 Task: Select Alcohol. Add to cart, from Kwik Pik Beer & Wine for 2298 Nicholas Street, Scandia, Kansas 66966, Cell Number 785-335-5456, following items : Grilled Little Gem Salad_x000D_
 - 1, Flat Water_x000D_
 - 3, Jerk Shrimp_x000D_
 - 2, Guinness_x000D_
 - 5, Natalina - 1
Action: Mouse moved to (801, 112)
Screenshot: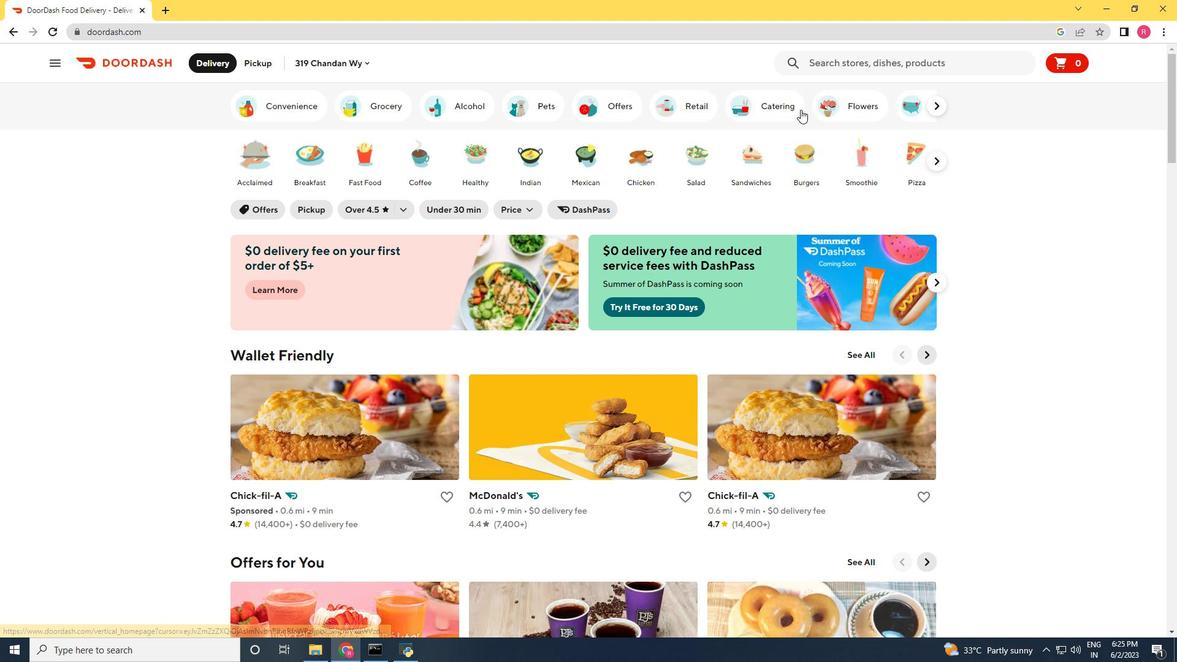 
Action: Mouse scrolled (801, 113) with delta (0, 0)
Screenshot: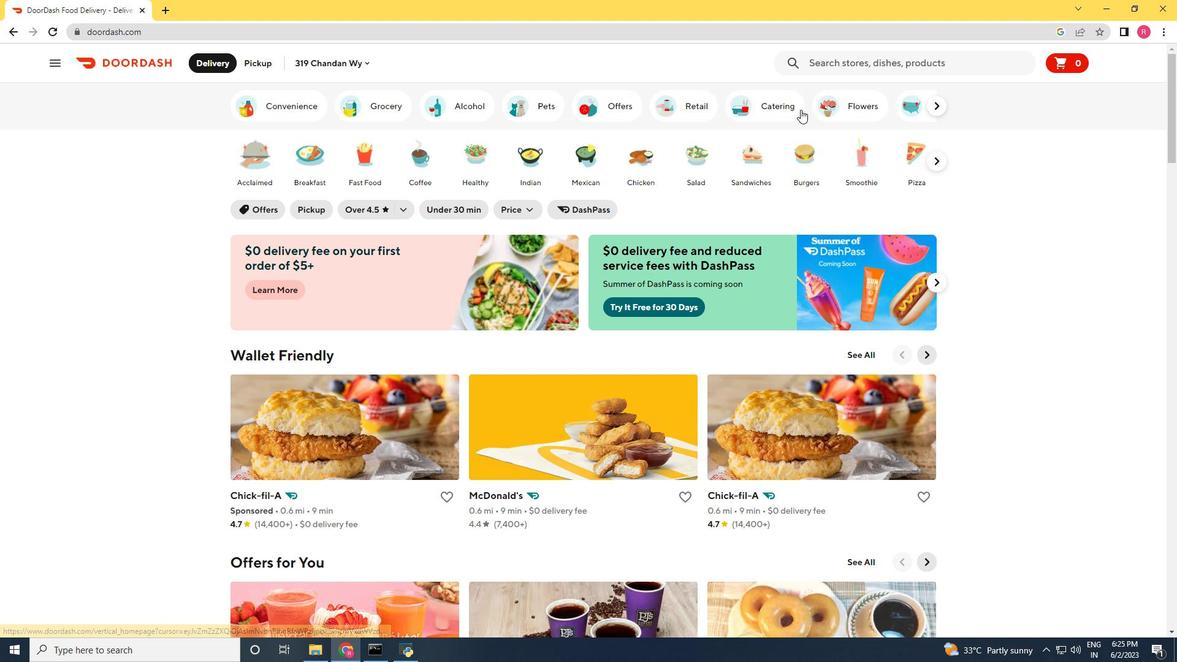 
Action: Mouse scrolled (801, 113) with delta (0, 0)
Screenshot: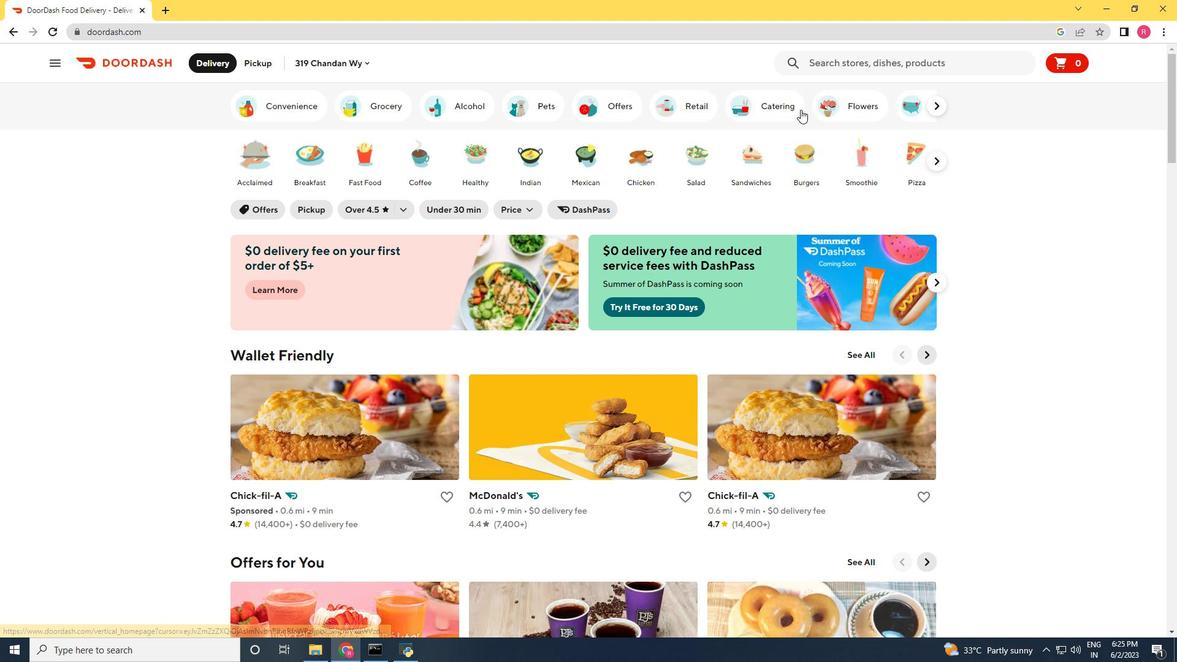 
Action: Mouse scrolled (801, 112) with delta (0, 0)
Screenshot: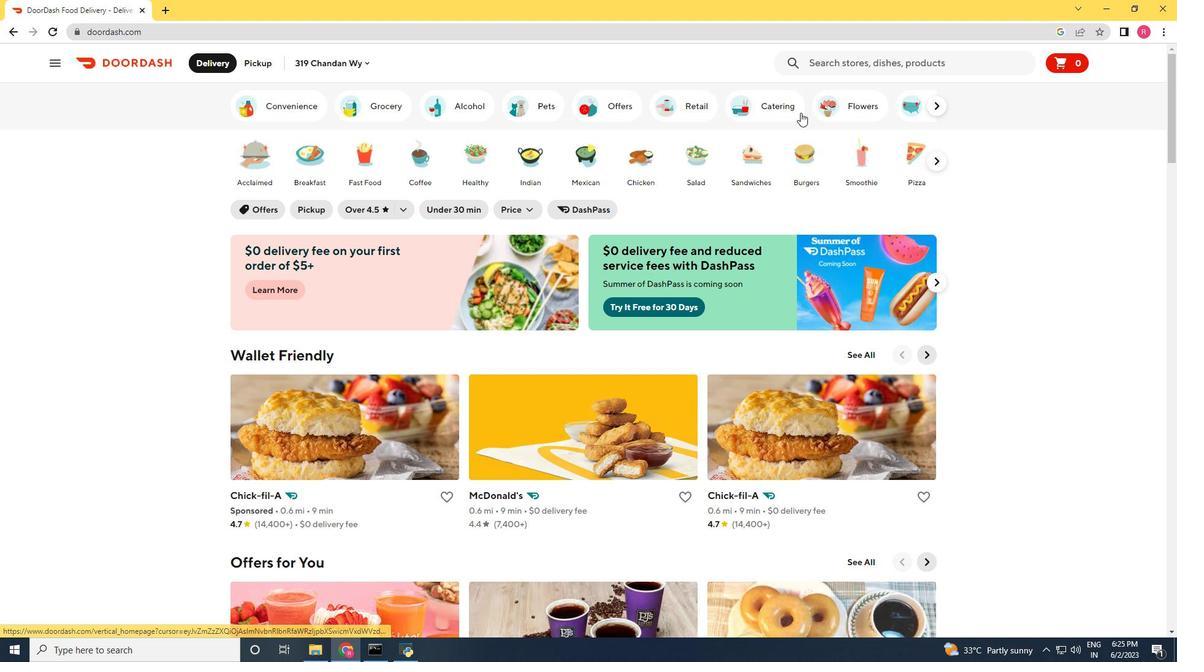 
Action: Mouse scrolled (801, 113) with delta (0, 0)
Screenshot: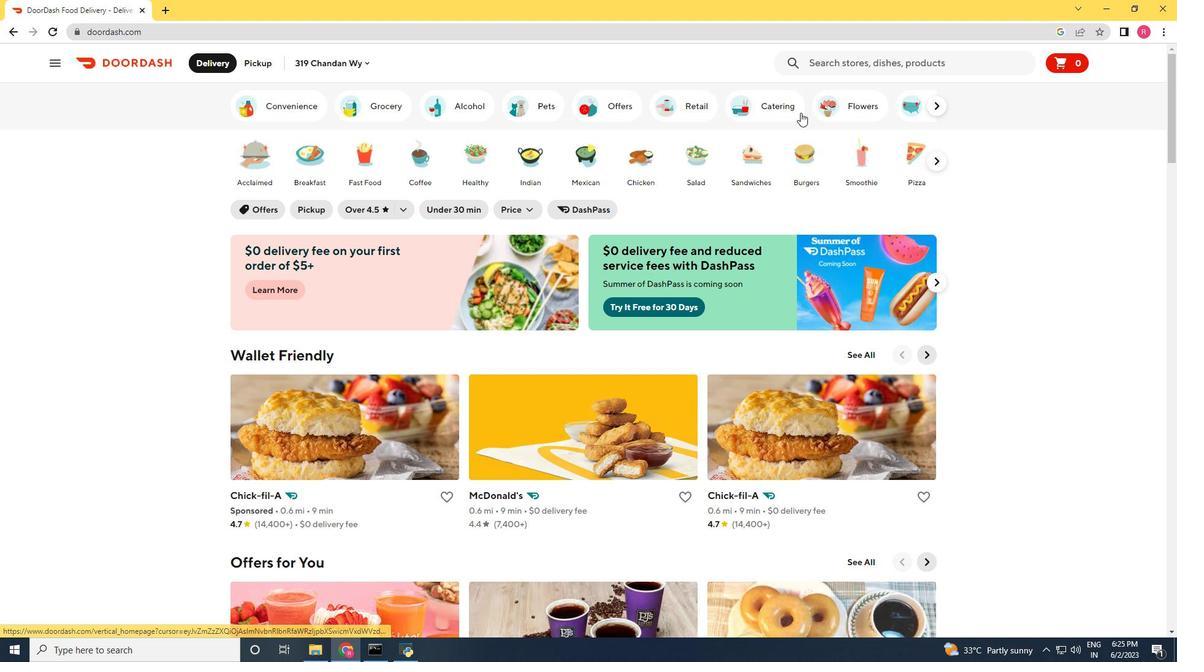 
Action: Mouse scrolled (801, 113) with delta (0, 0)
Screenshot: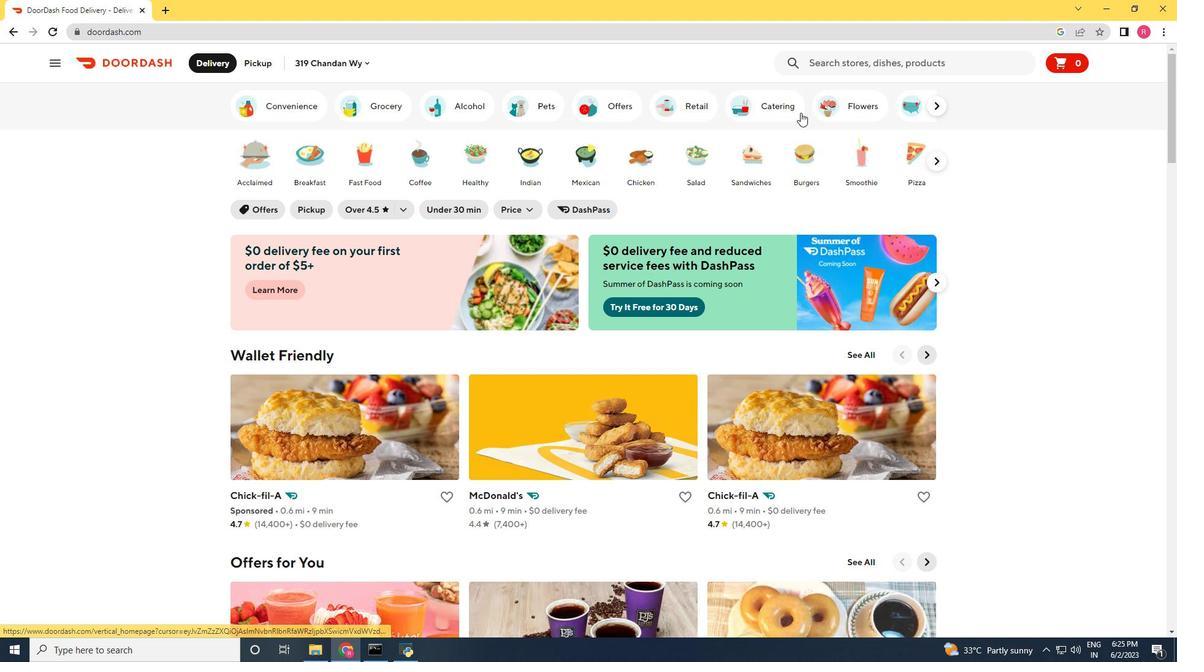 
Action: Mouse moved to (785, 113)
Screenshot: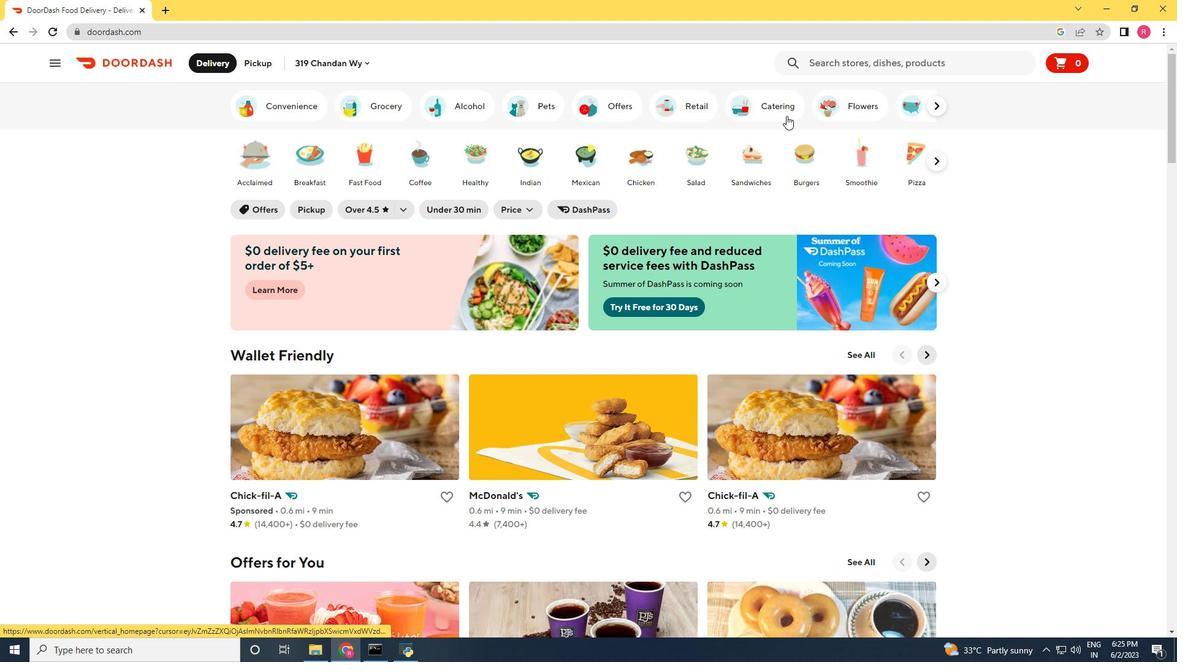 
Action: Mouse scrolled (785, 114) with delta (0, 0)
Screenshot: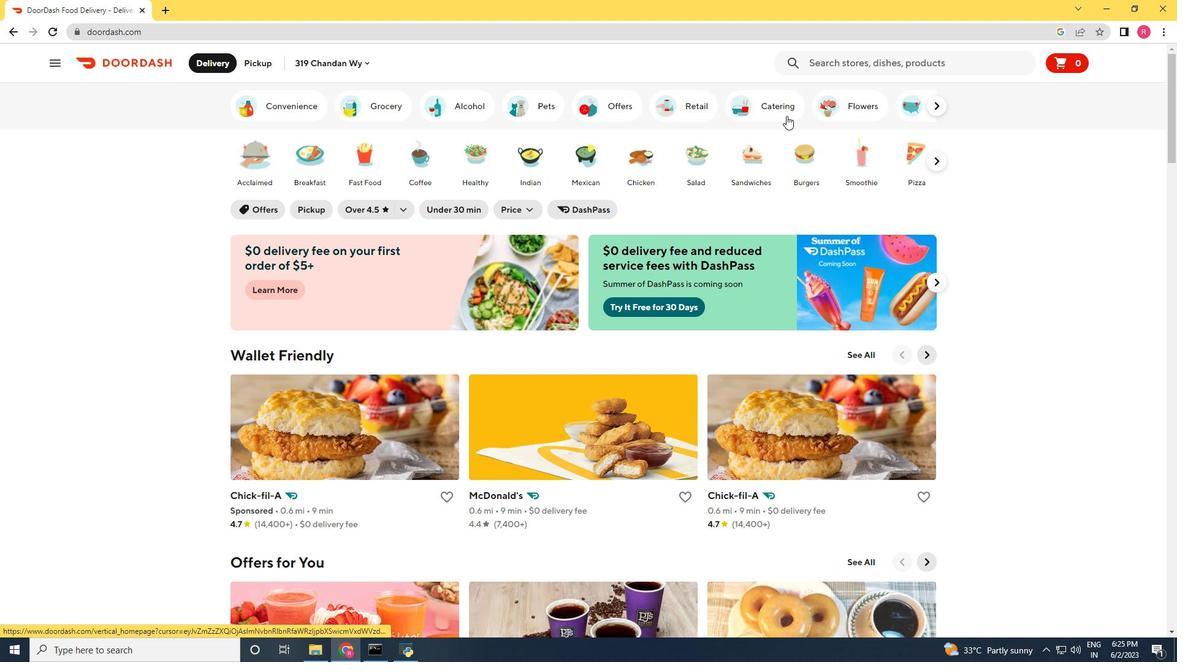 
Action: Mouse moved to (761, 109)
Screenshot: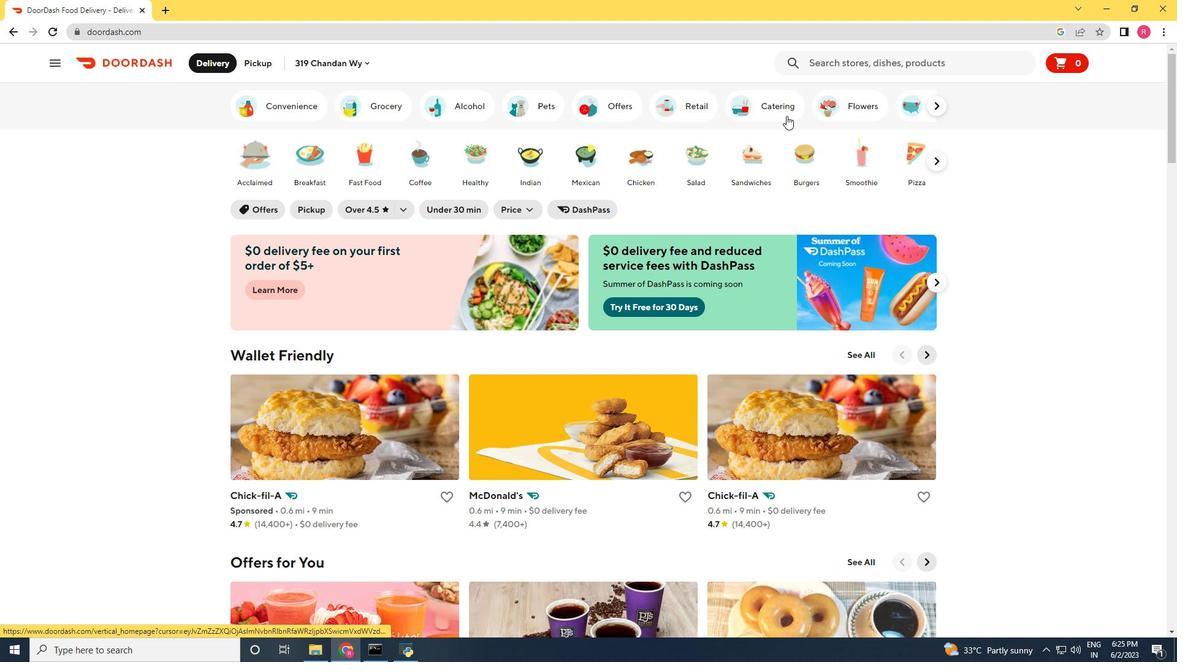 
Action: Mouse scrolled (761, 110) with delta (0, 0)
Screenshot: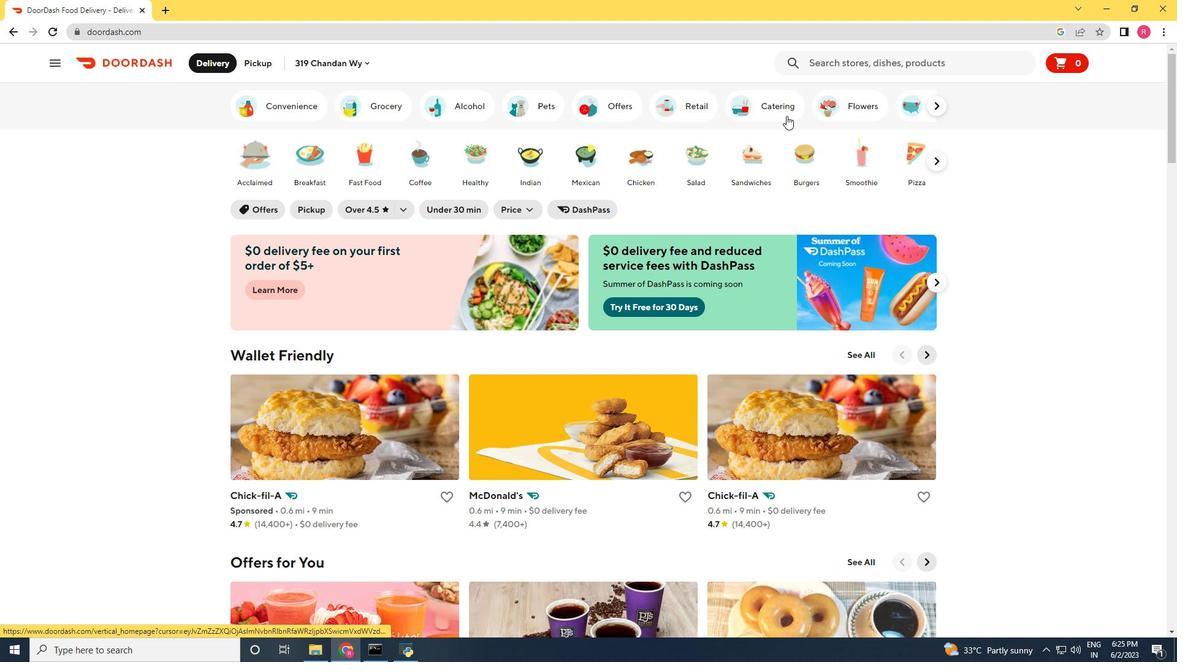 
Action: Mouse moved to (752, 109)
Screenshot: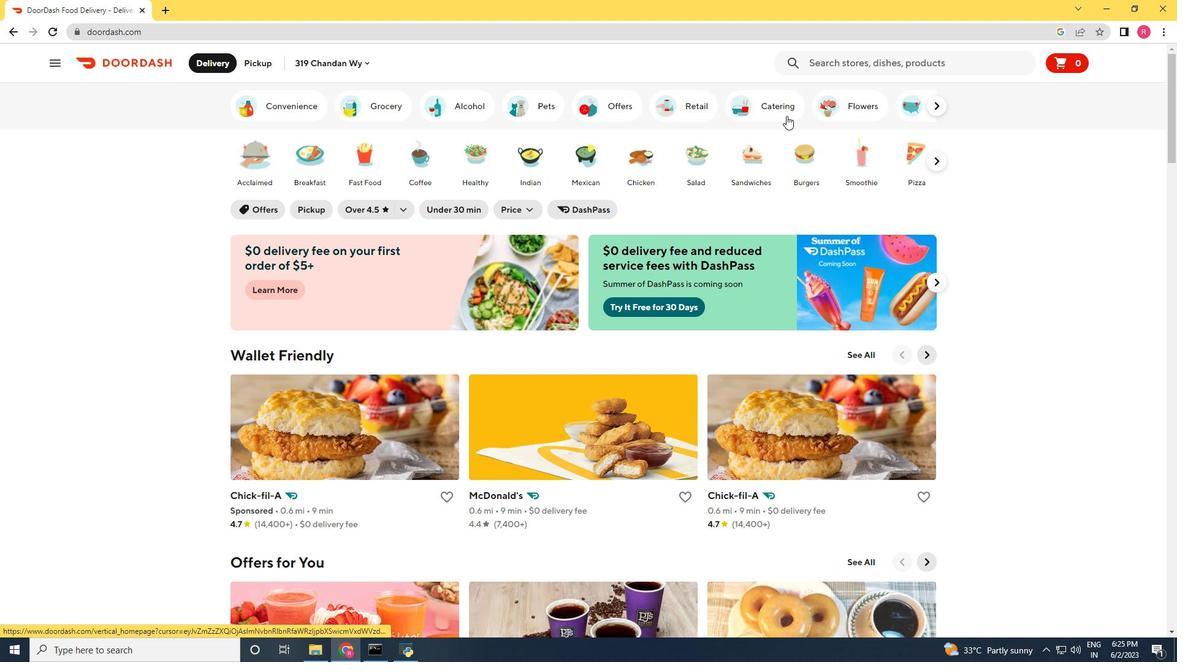 
Action: Mouse scrolled (752, 110) with delta (0, 0)
Screenshot: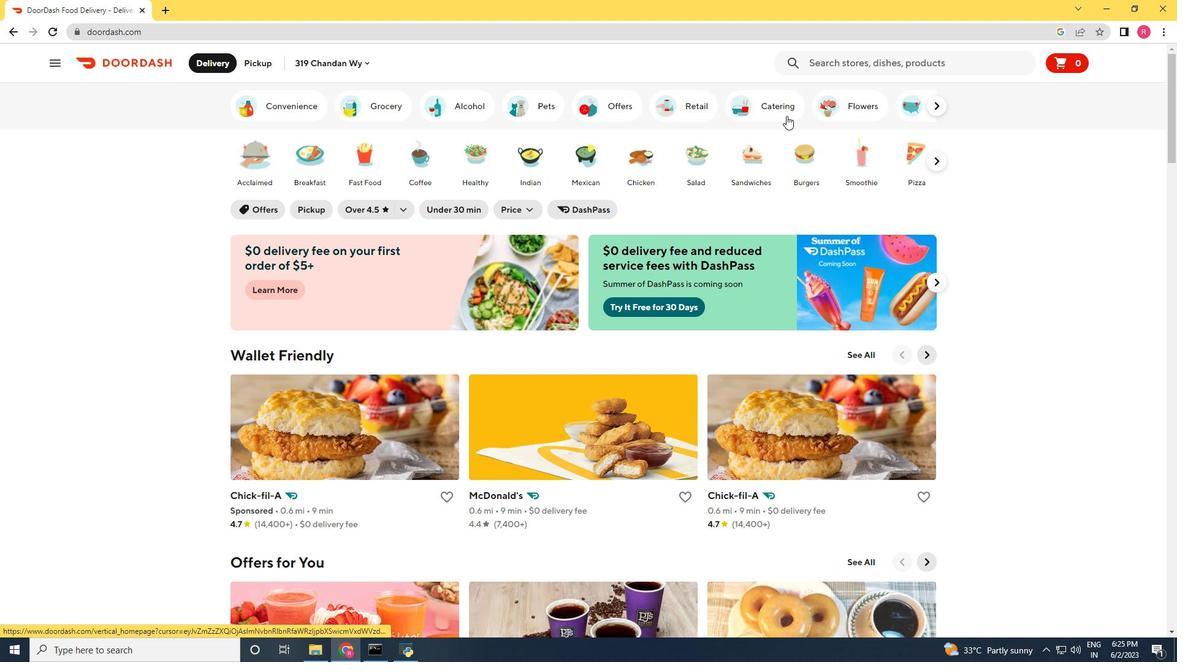 
Action: Mouse moved to (463, 109)
Screenshot: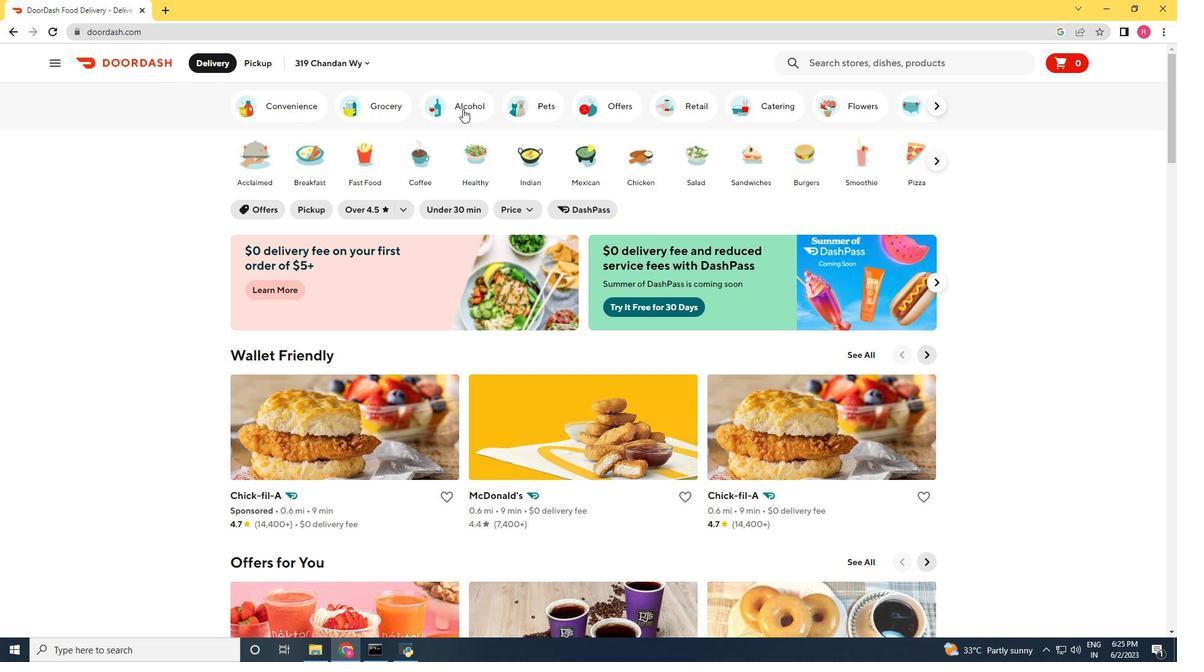 
Action: Mouse pressed left at (463, 109)
Screenshot: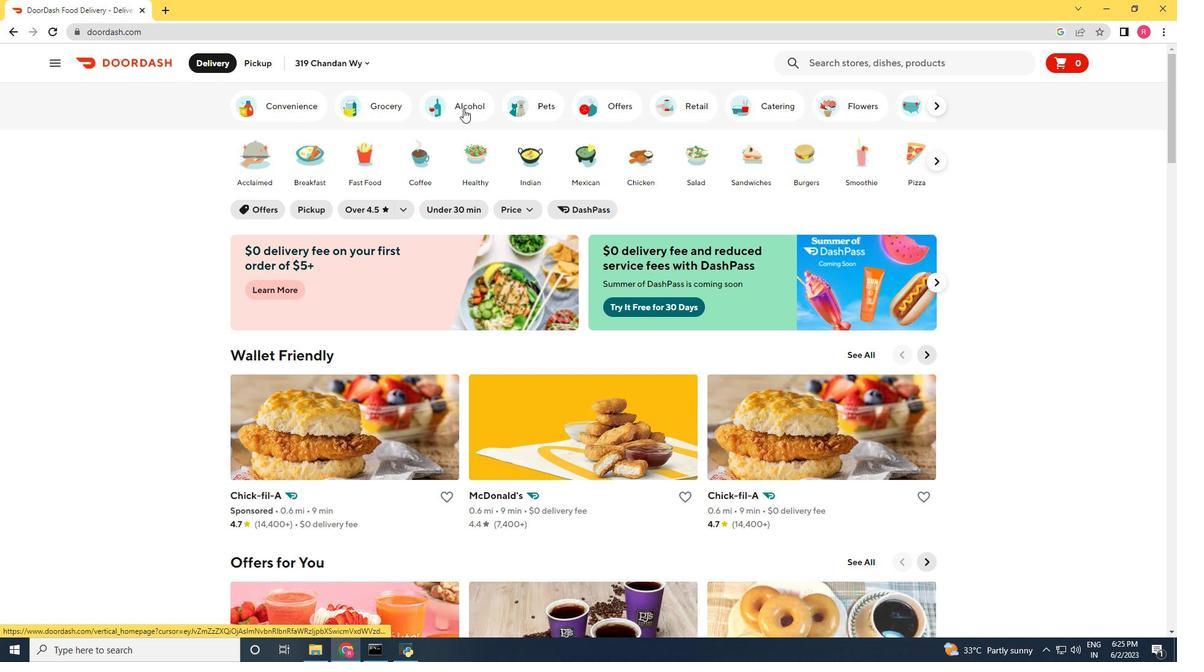 
Action: Mouse moved to (797, 141)
Screenshot: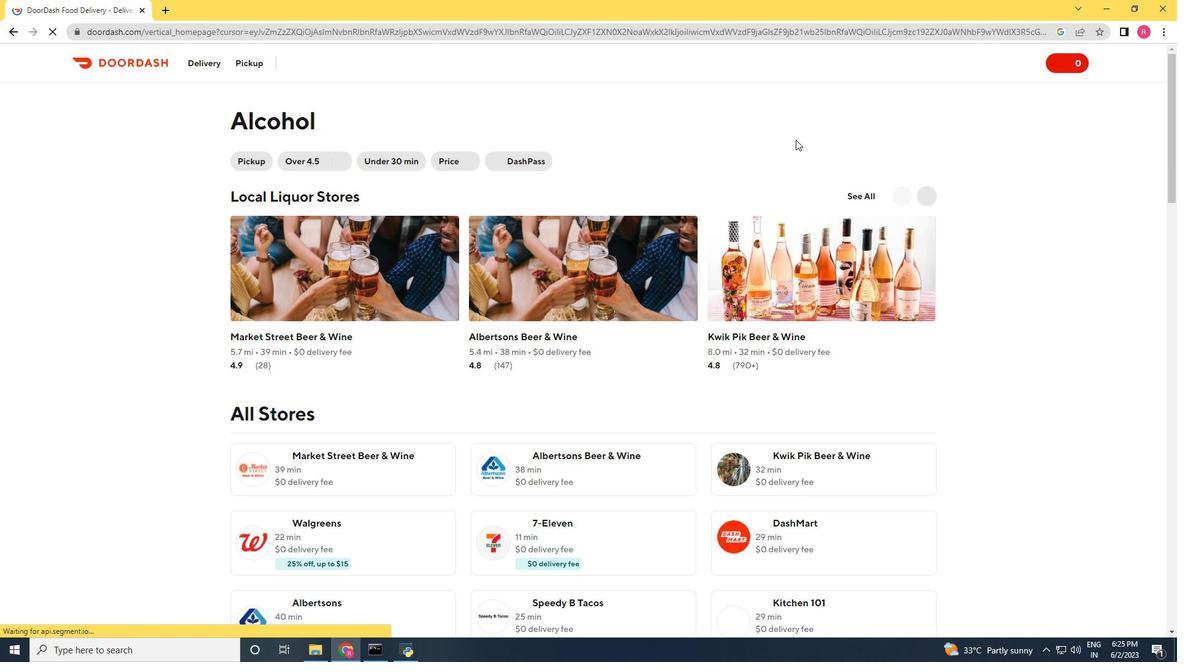 
Action: Mouse scrolled (797, 141) with delta (0, 0)
Screenshot: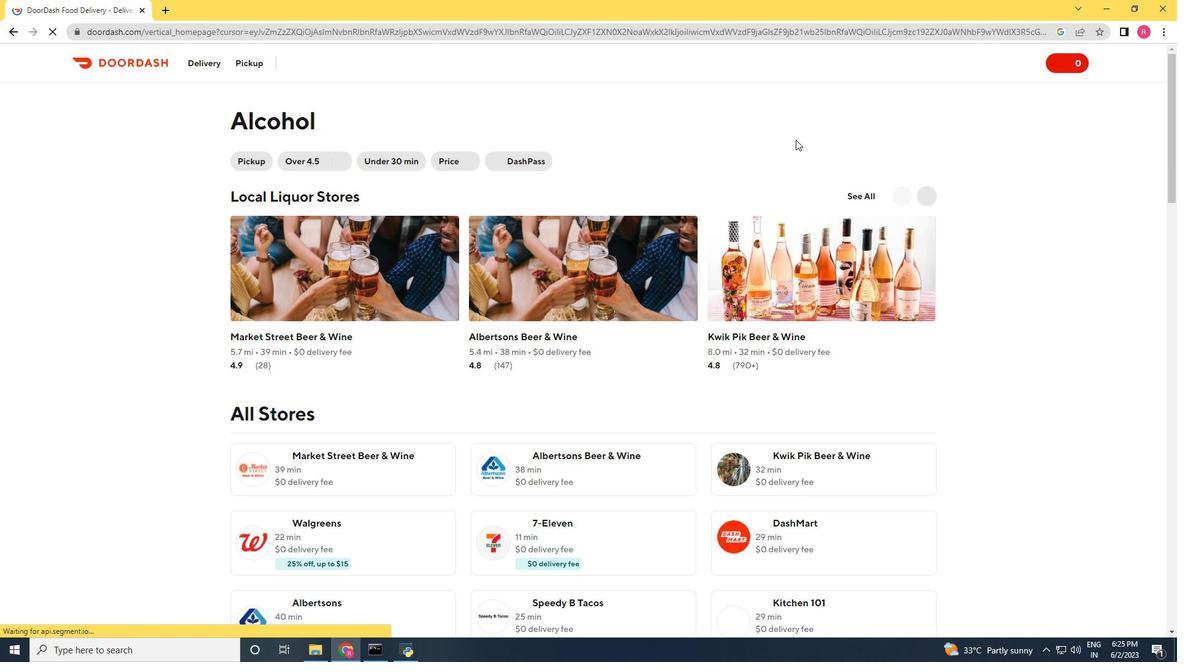 
Action: Mouse scrolled (797, 141) with delta (0, 0)
Screenshot: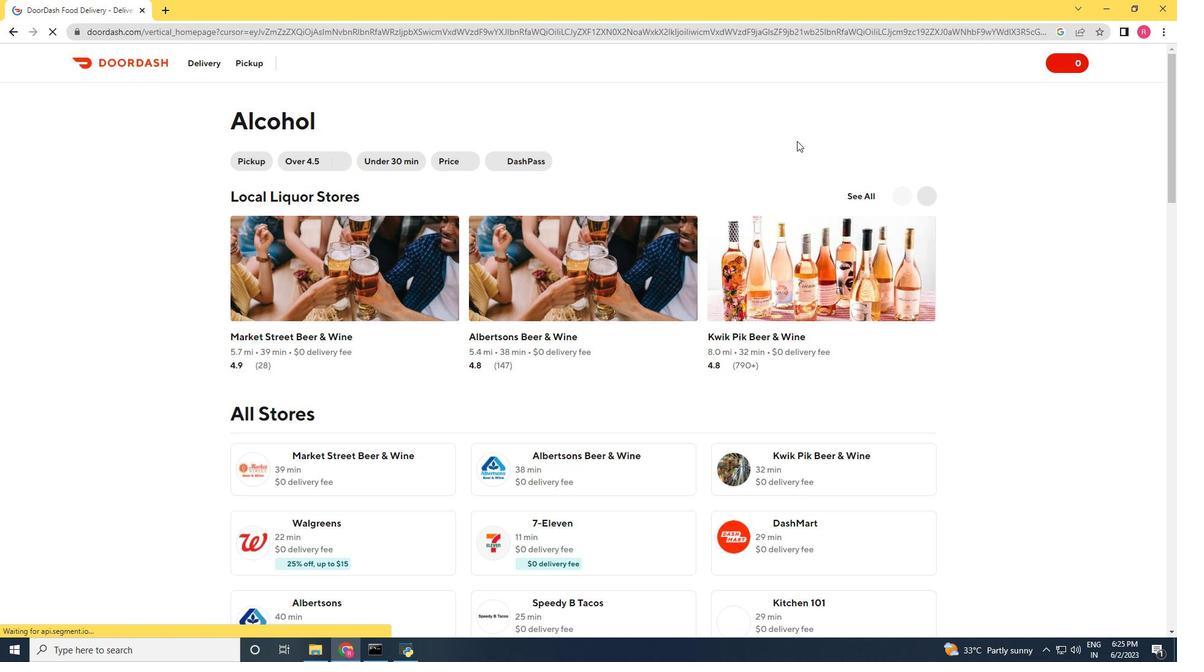 
Action: Mouse scrolled (797, 141) with delta (0, 0)
Screenshot: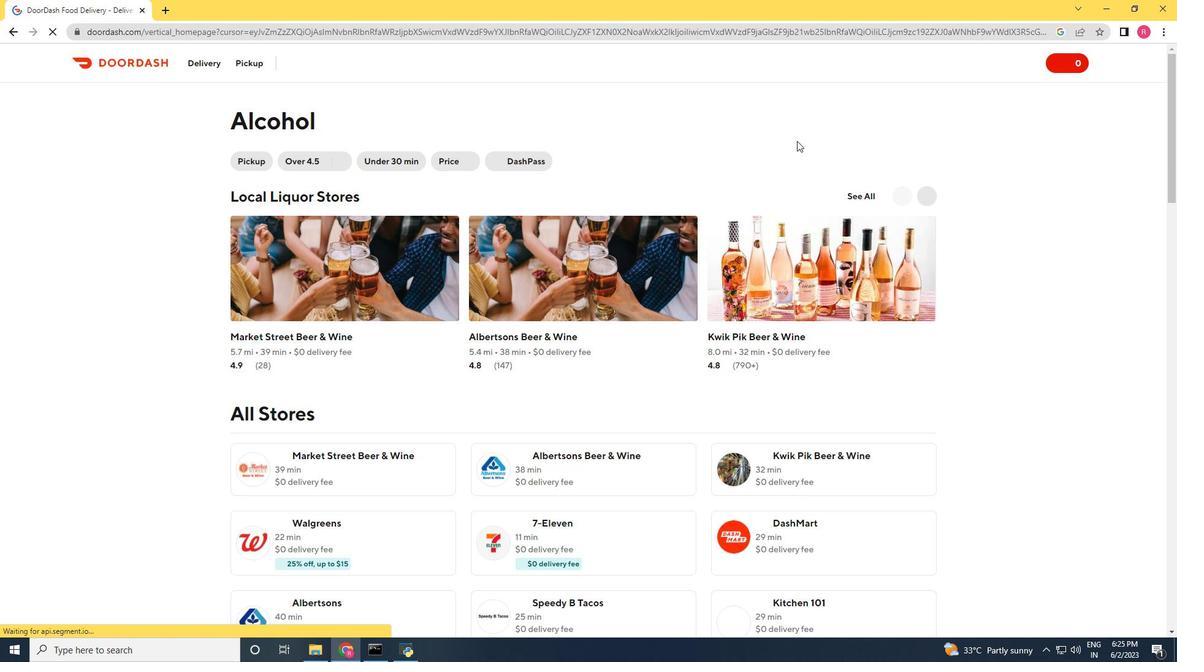 
Action: Mouse scrolled (797, 141) with delta (0, 0)
Screenshot: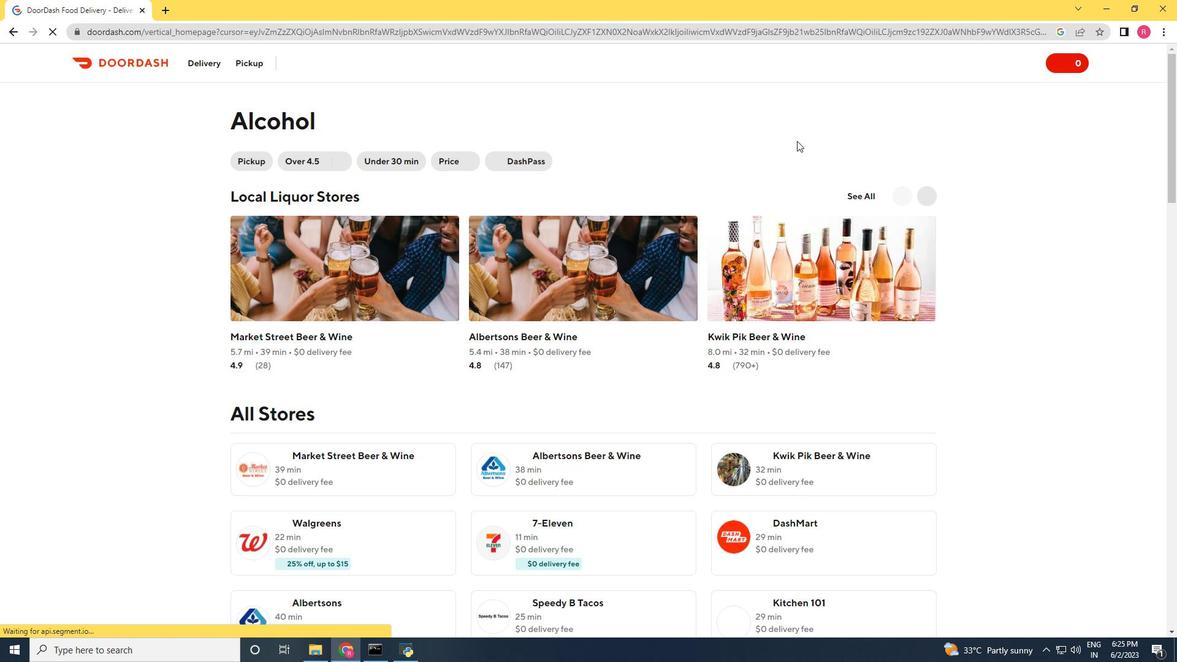 
Action: Mouse scrolled (797, 141) with delta (0, 0)
Screenshot: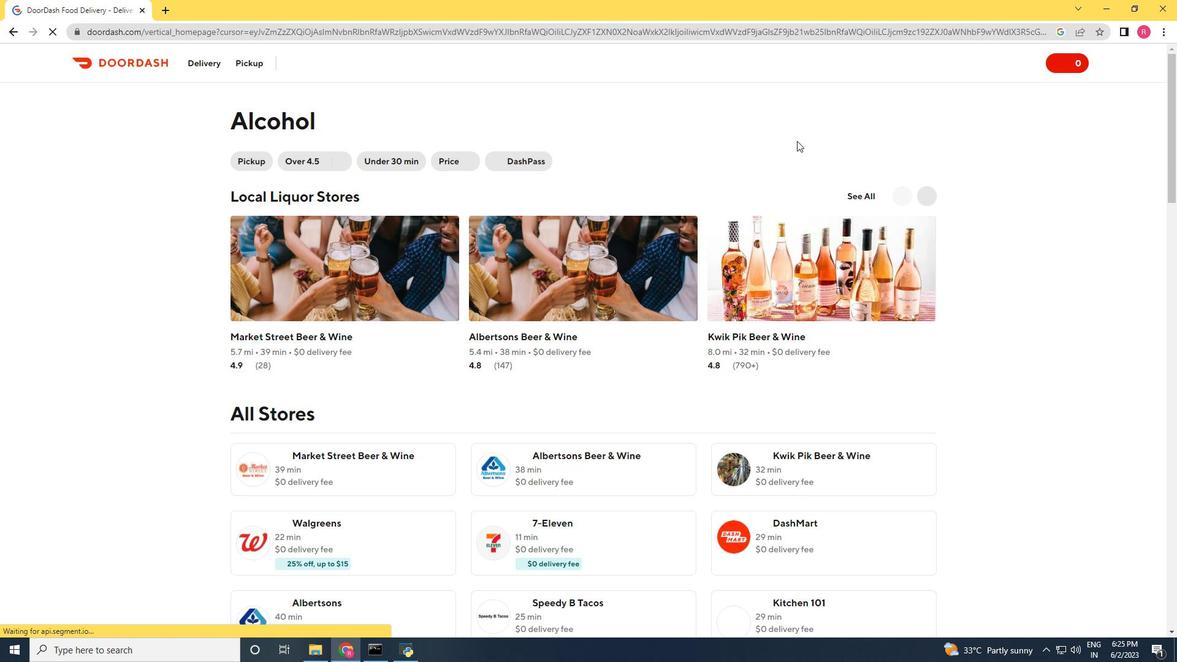 
Action: Mouse scrolled (797, 141) with delta (0, 0)
Screenshot: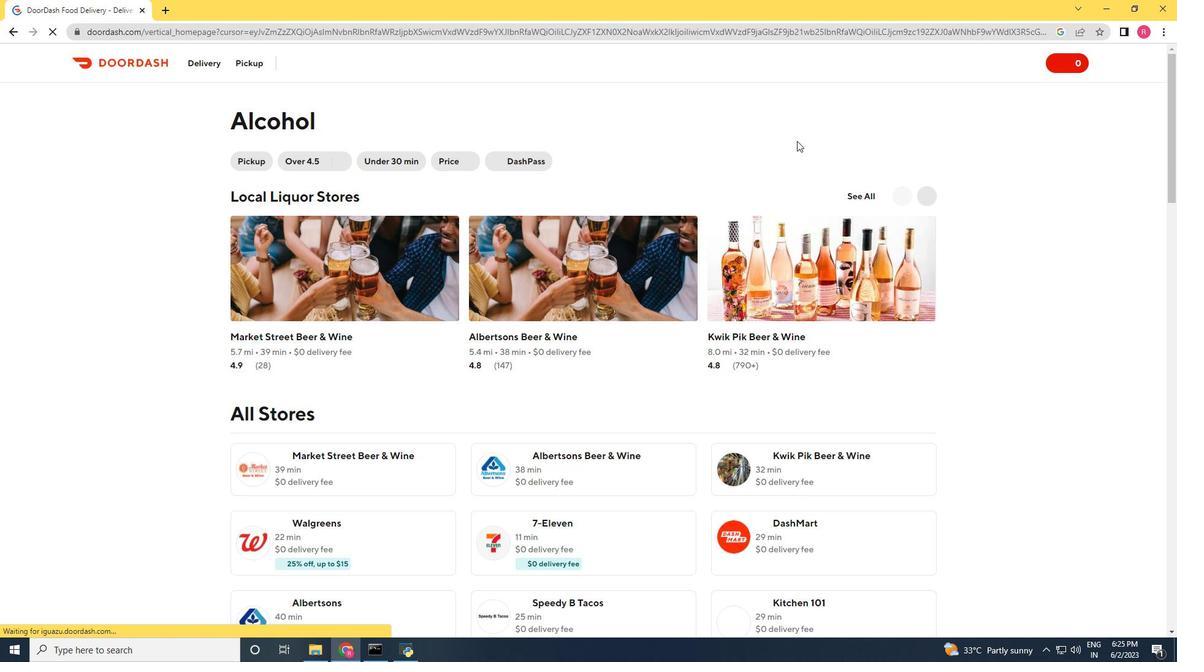
Action: Mouse moved to (822, 456)
Screenshot: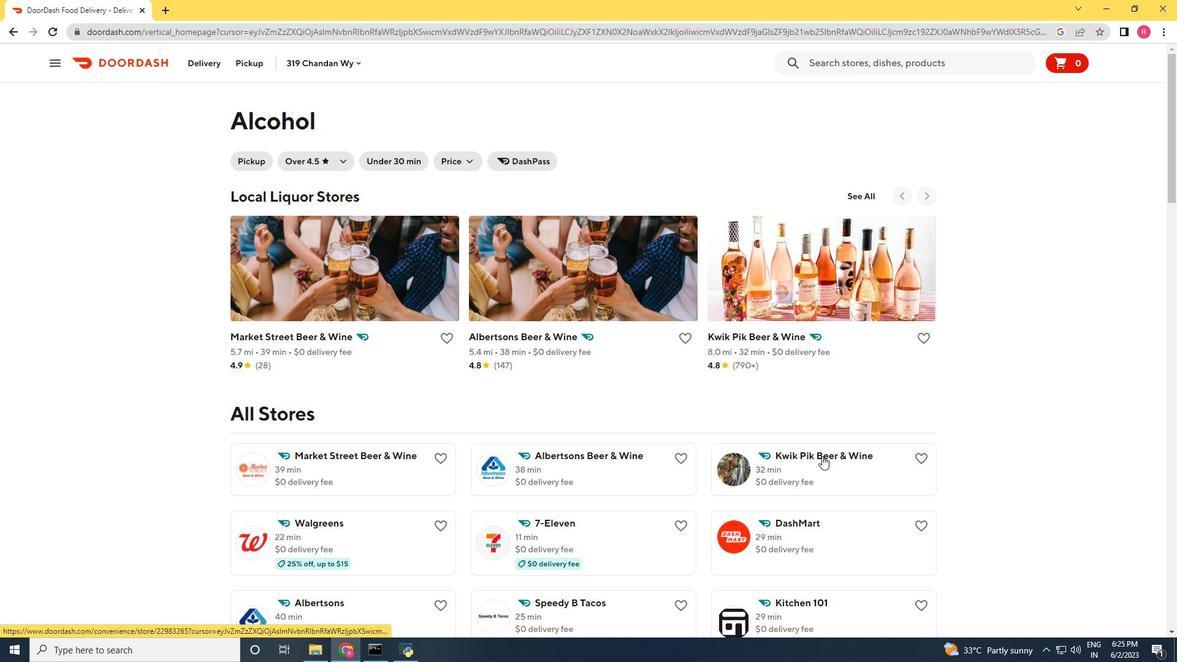 
Action: Mouse pressed left at (822, 456)
Screenshot: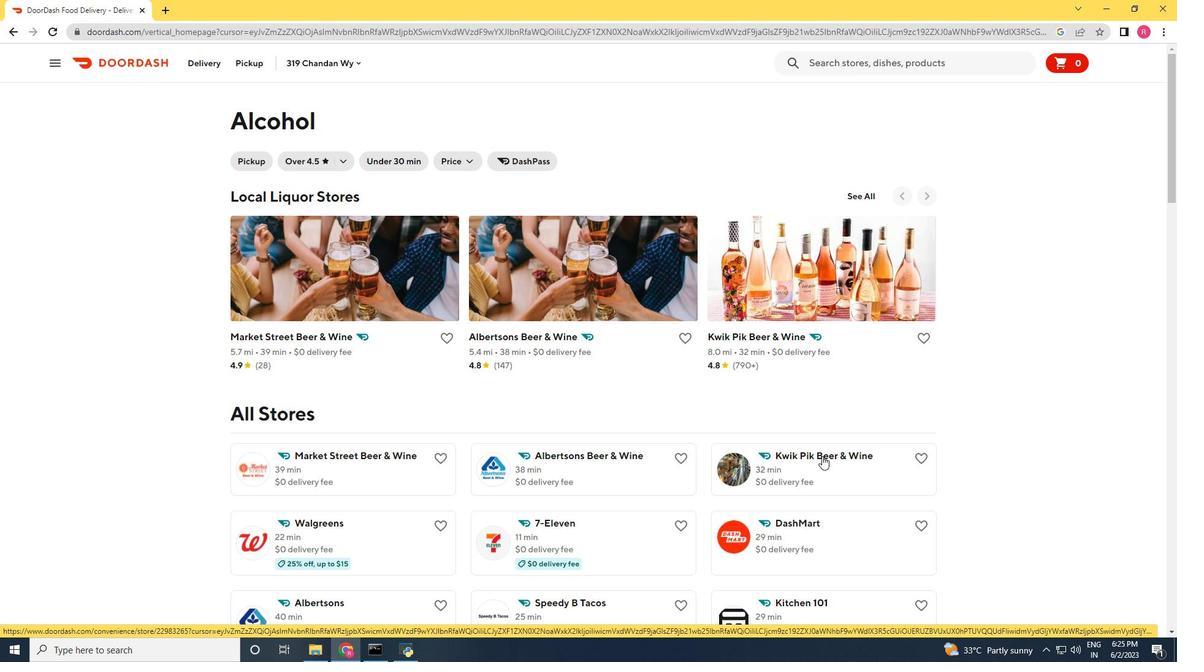 
Action: Mouse moved to (266, 61)
Screenshot: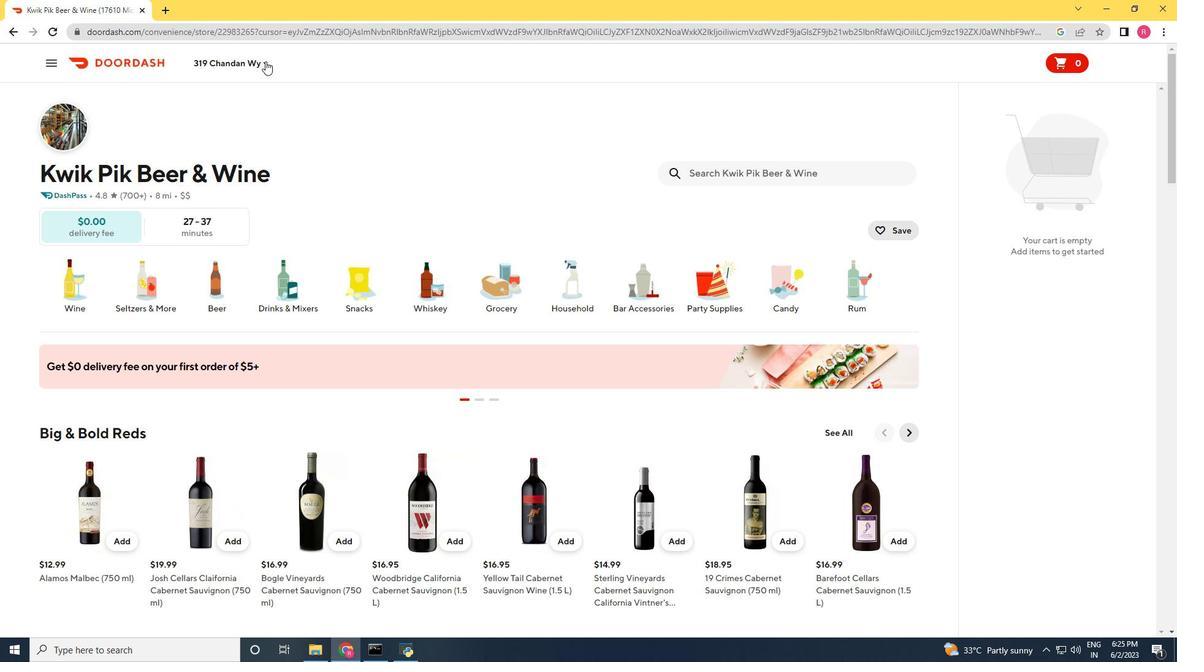 
Action: Mouse pressed left at (266, 61)
Screenshot: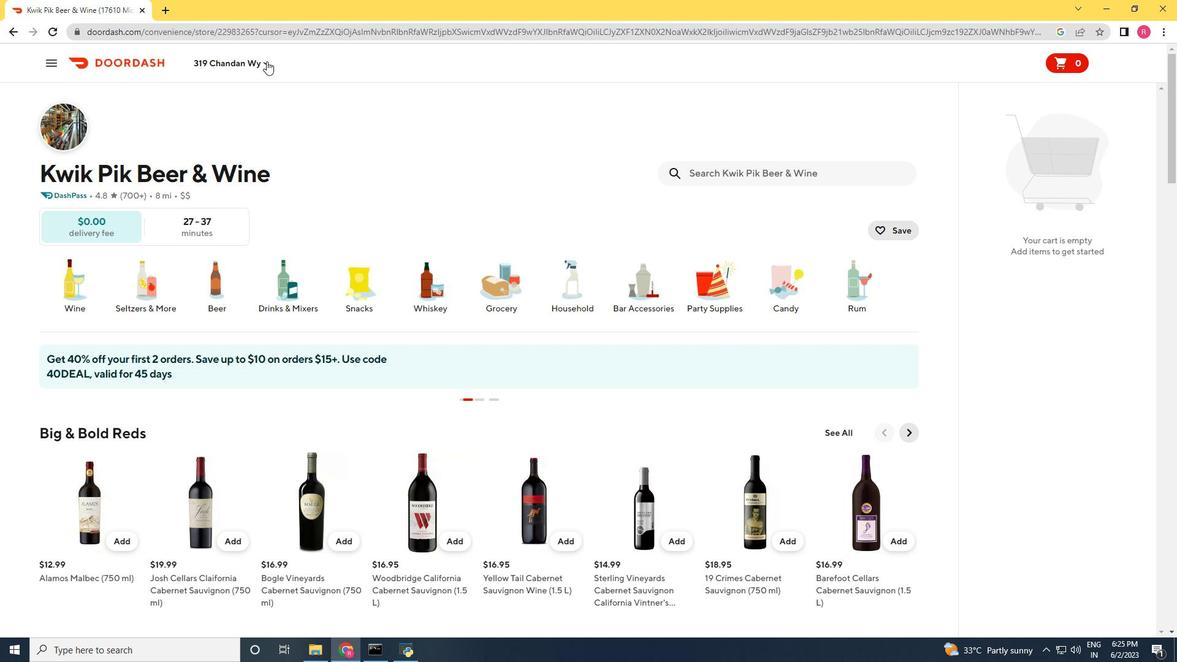 
Action: Mouse moved to (287, 109)
Screenshot: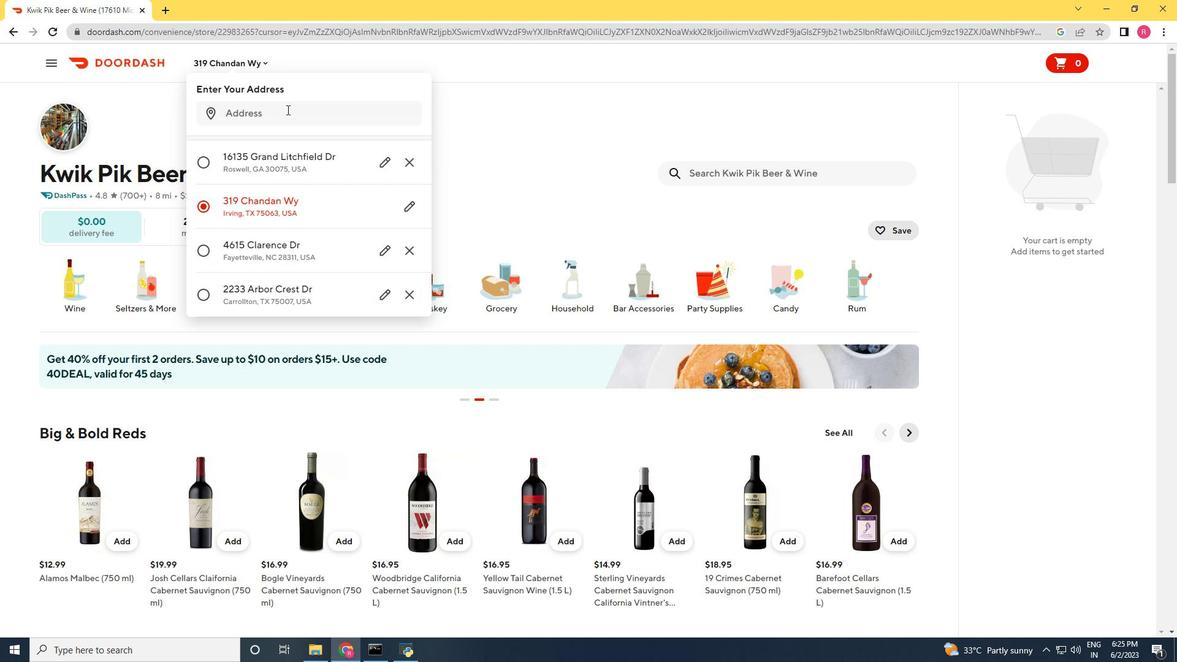 
Action: Mouse pressed left at (287, 109)
Screenshot: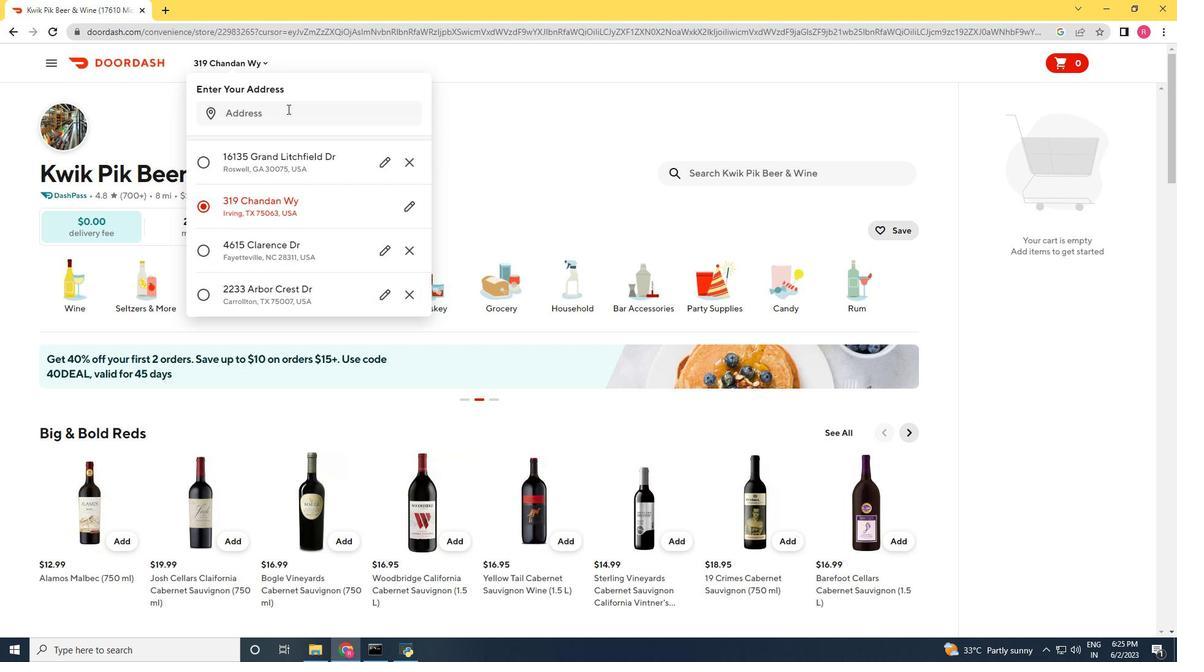 
Action: Key pressed 2298<Key.space><Key.shift_r><Key.shift_r>Nicholas<Key.space>street<Key.space><Key.shift_r>Scandia<Key.space><Key.shift_r>Kansas<Key.space>66966<Key.enter>
Screenshot: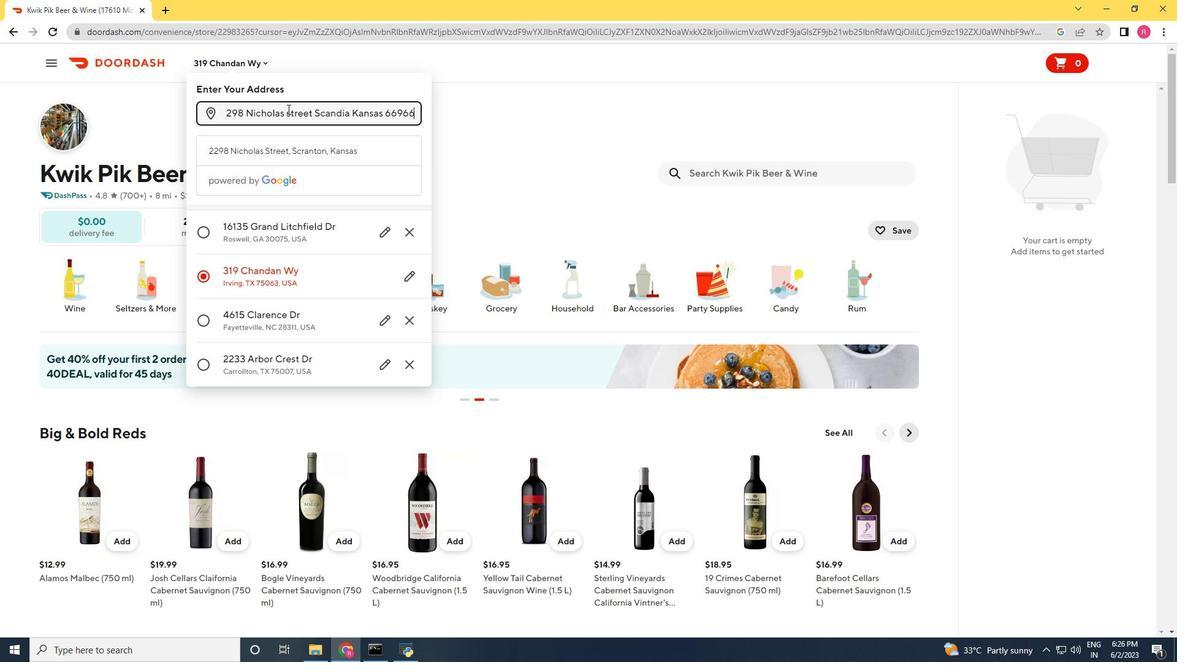 
Action: Mouse moved to (387, 538)
Screenshot: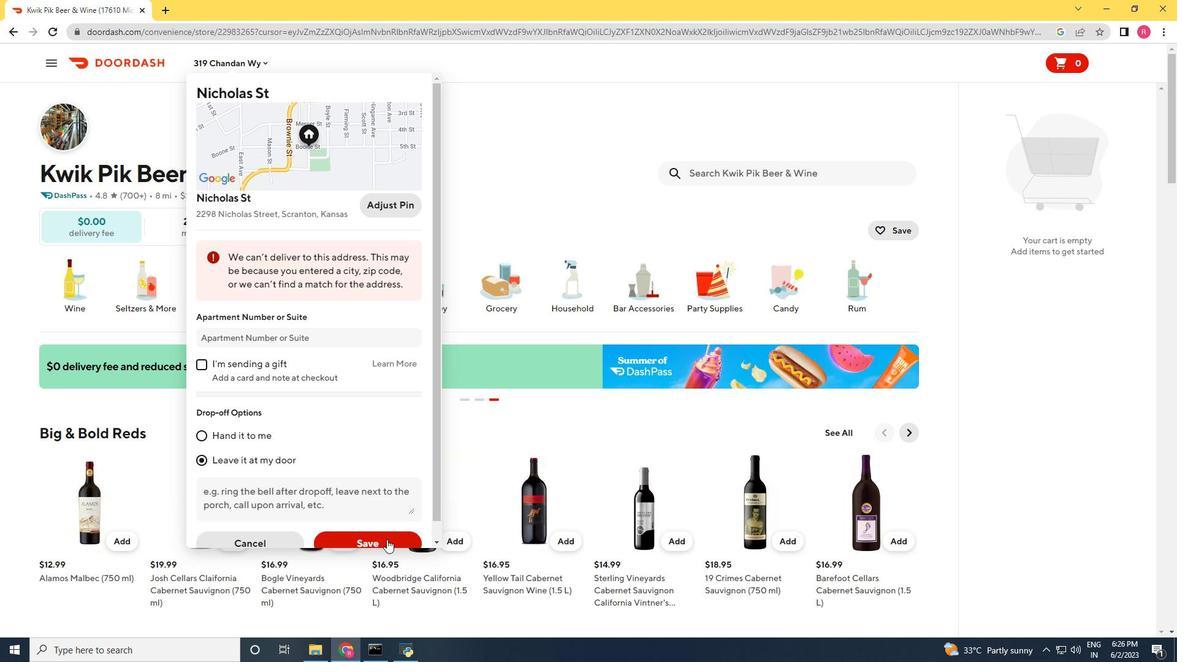 
Action: Mouse pressed left at (387, 538)
Screenshot: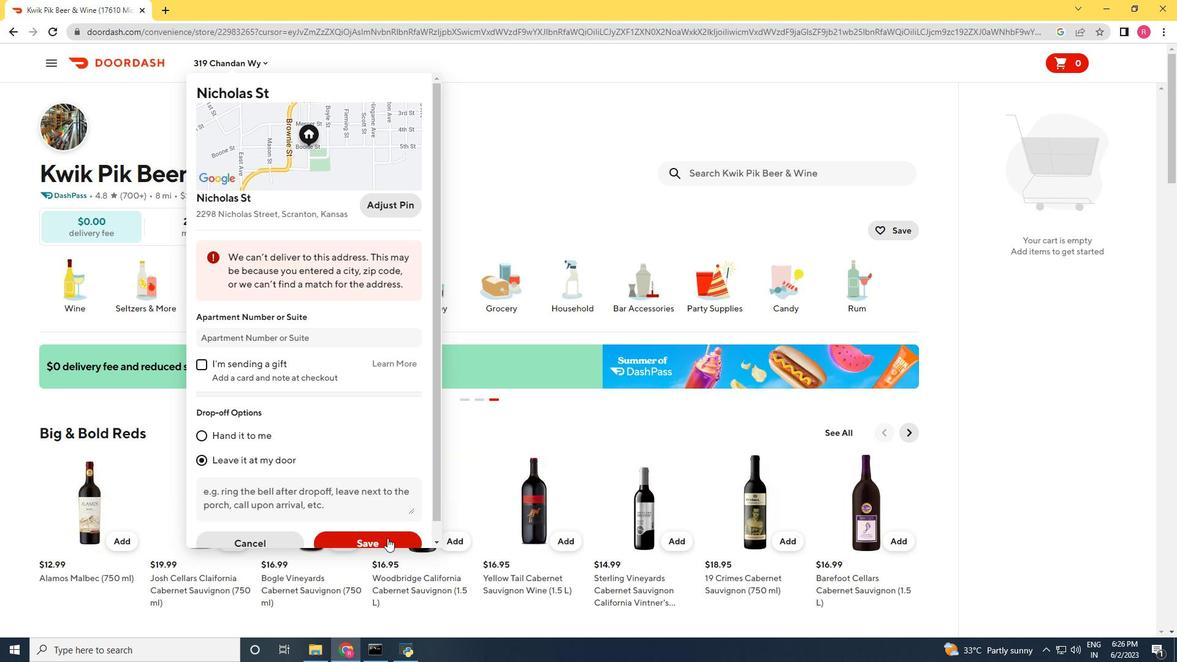 
Action: Mouse moved to (790, 174)
Screenshot: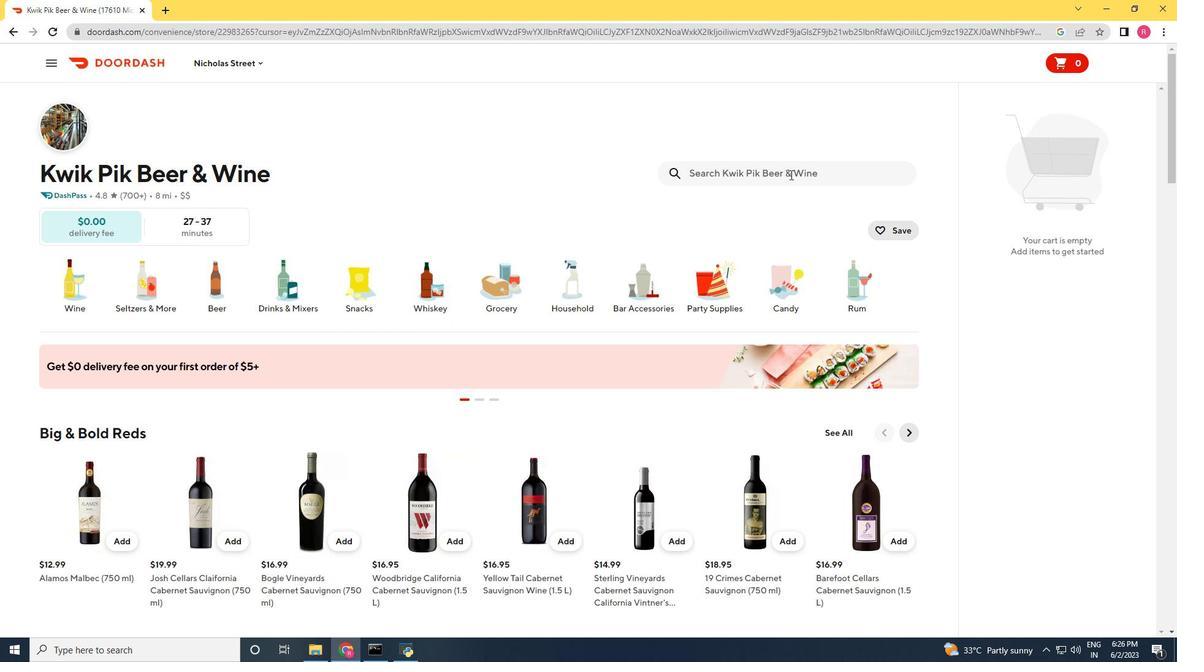 
Action: Mouse pressed left at (790, 174)
Screenshot: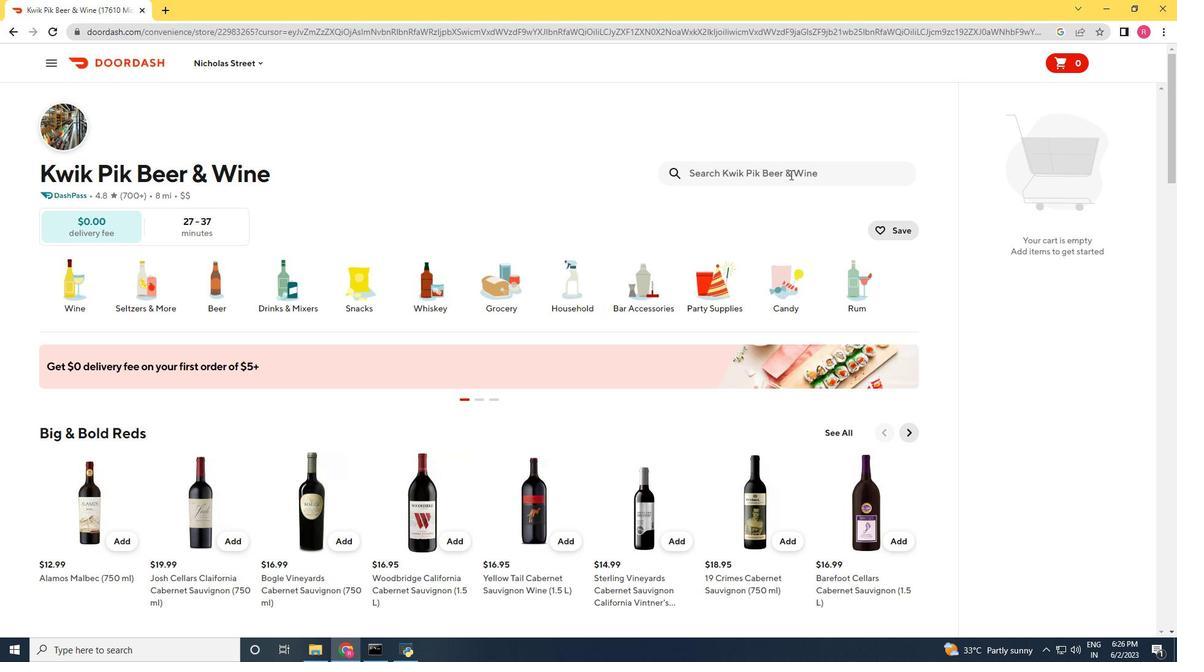 
Action: Key pressed <Key.shift_r>F<Key.backspace><Key.shift_r>Grilled<Key.space><Key.shift_r>Little<Key.space><Key.shift_r>Gem<Key.space><Key.shift_r>Salad<Key.enter>
Screenshot: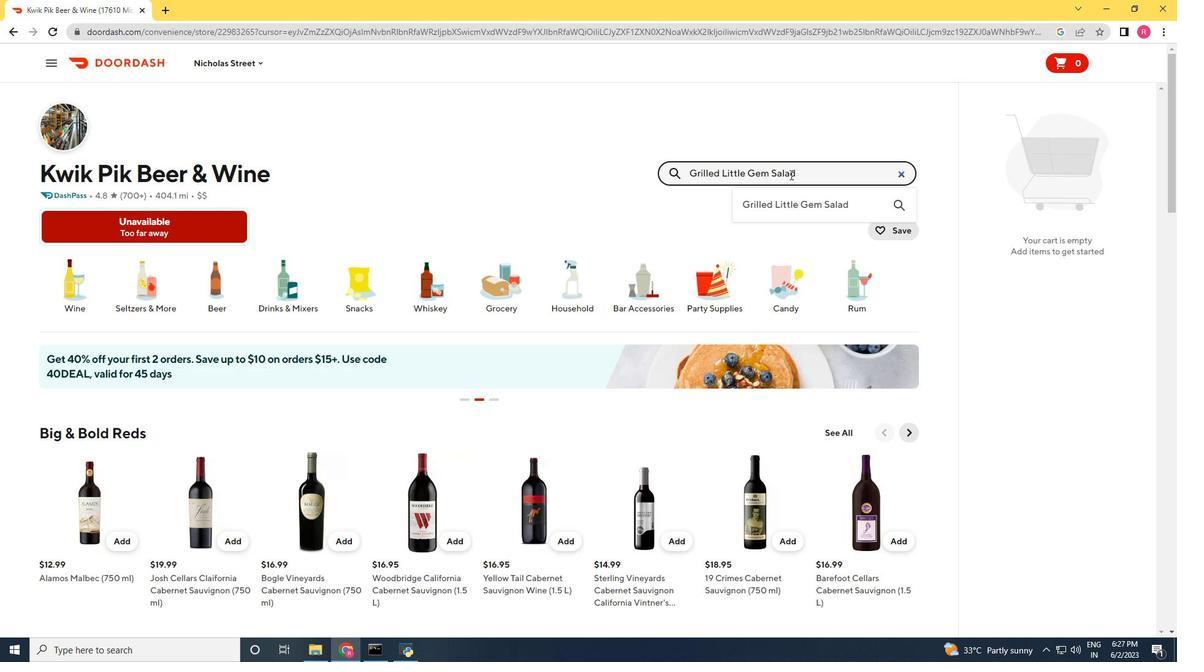 
Action: Mouse moved to (727, 134)
Screenshot: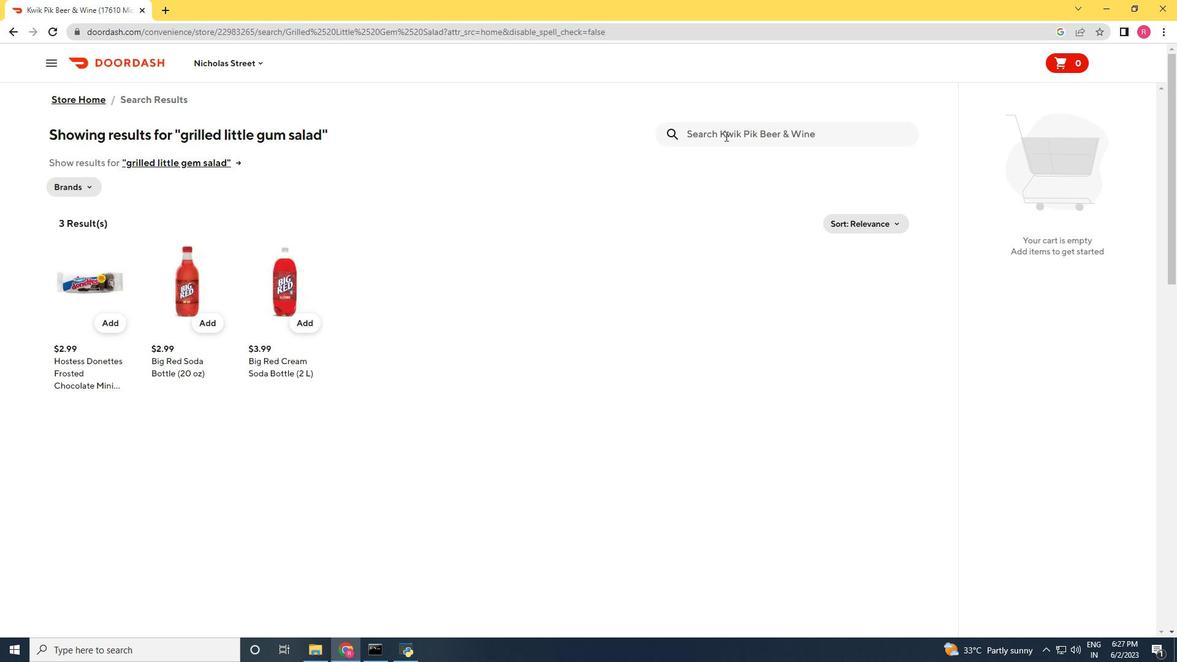
Action: Mouse pressed left at (727, 134)
Screenshot: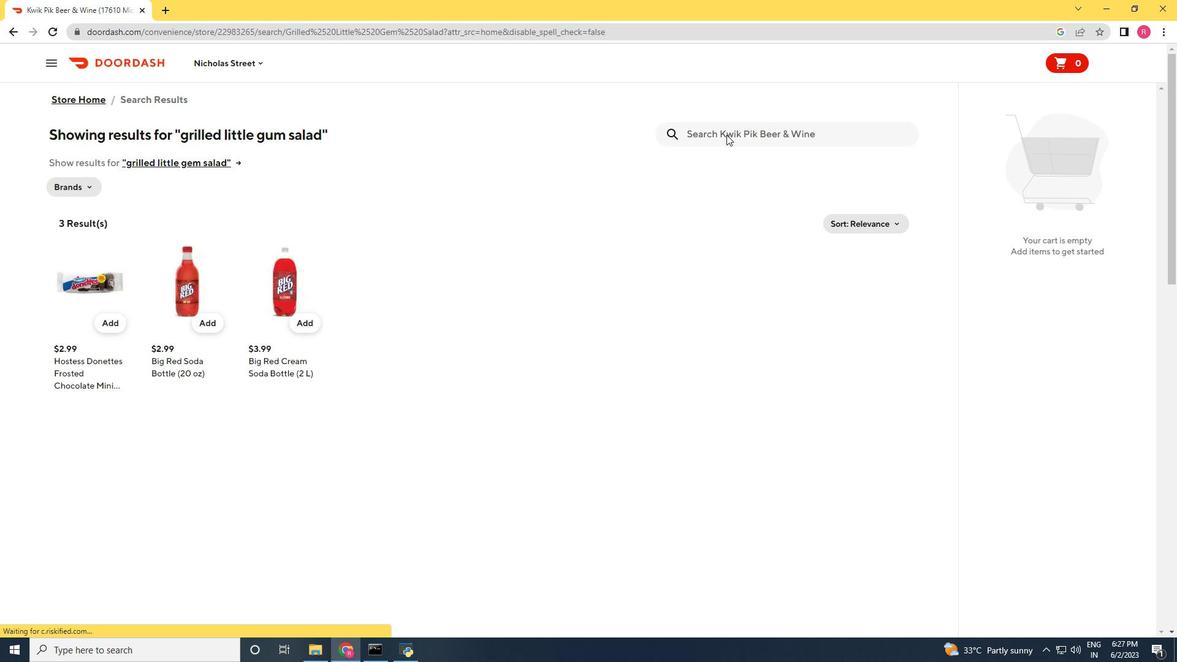 
Action: Key pressed <Key.shift_r><Key.shift_r><Key.shift_r><Key.shift_r><Key.shift_r><Key.shift_r><Key.shift_r><Key.shift_r><Key.shift_r><Key.shift_r>Flat<Key.space><Key.shift_r>Water<Key.enter>
Screenshot: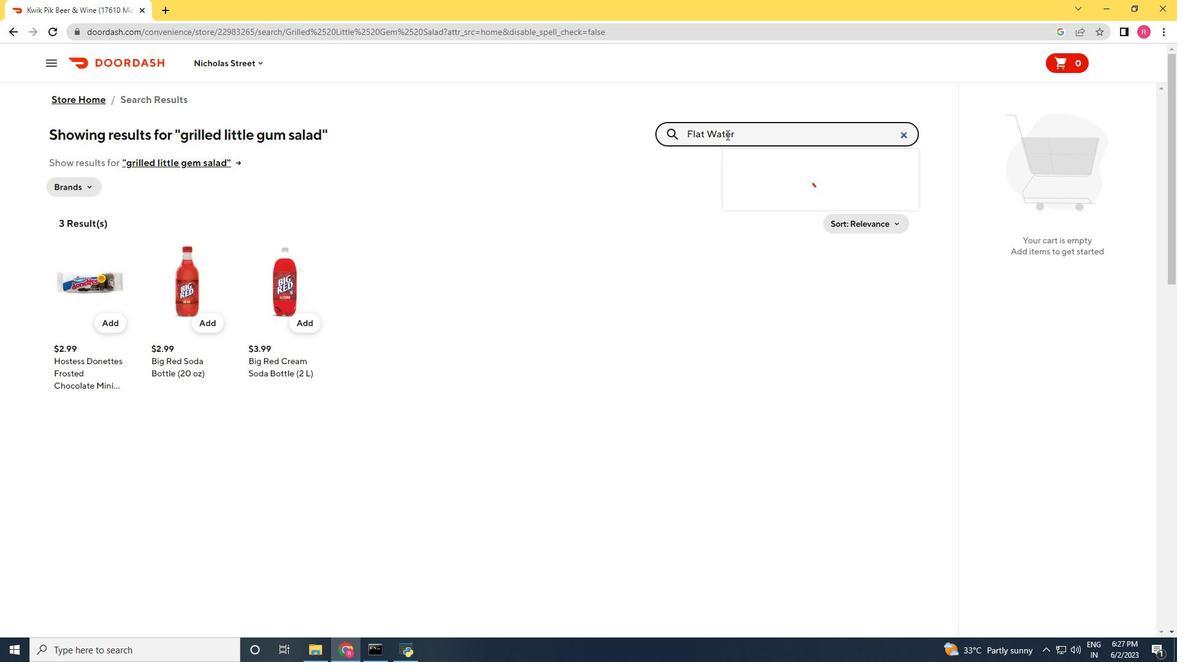 
Action: Mouse moved to (749, 128)
Screenshot: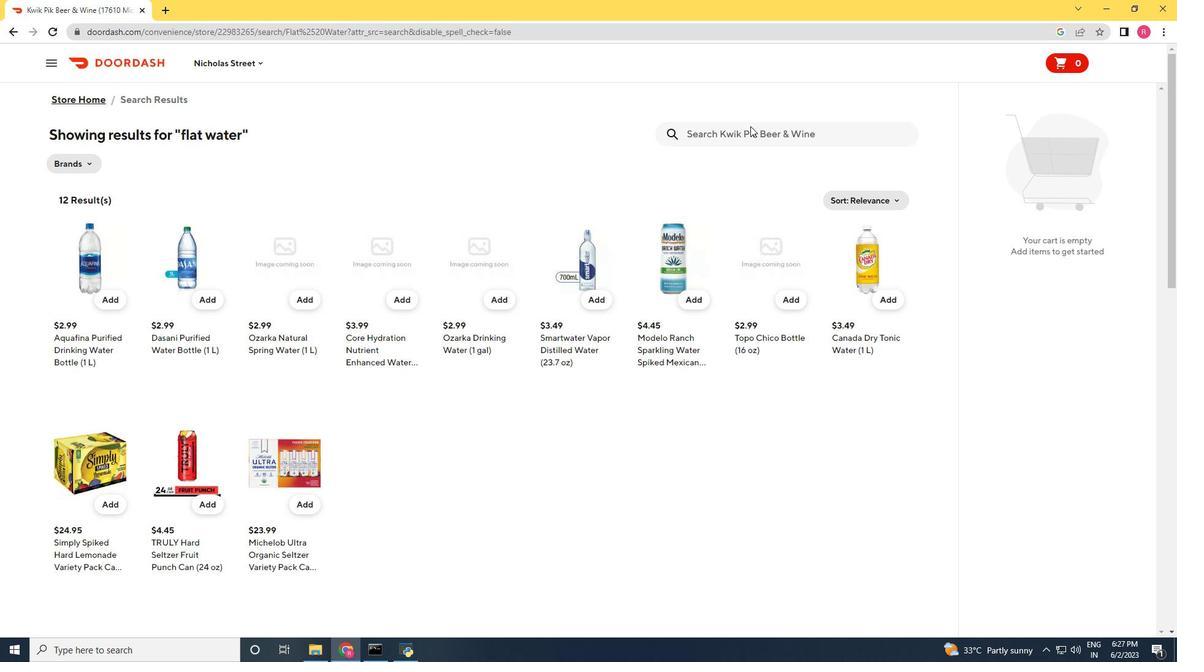 
Action: Mouse pressed left at (749, 128)
Screenshot: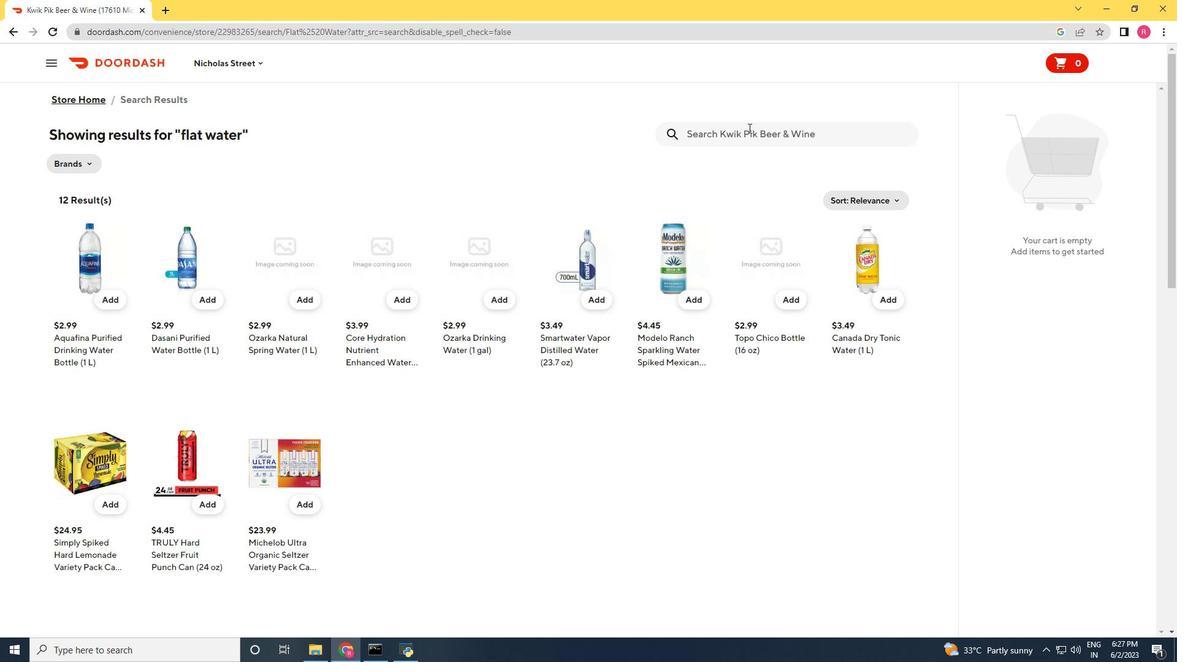 
Action: Key pressed <Key.shift_r>Jerk<Key.space>shrimp<Key.enter>
Screenshot: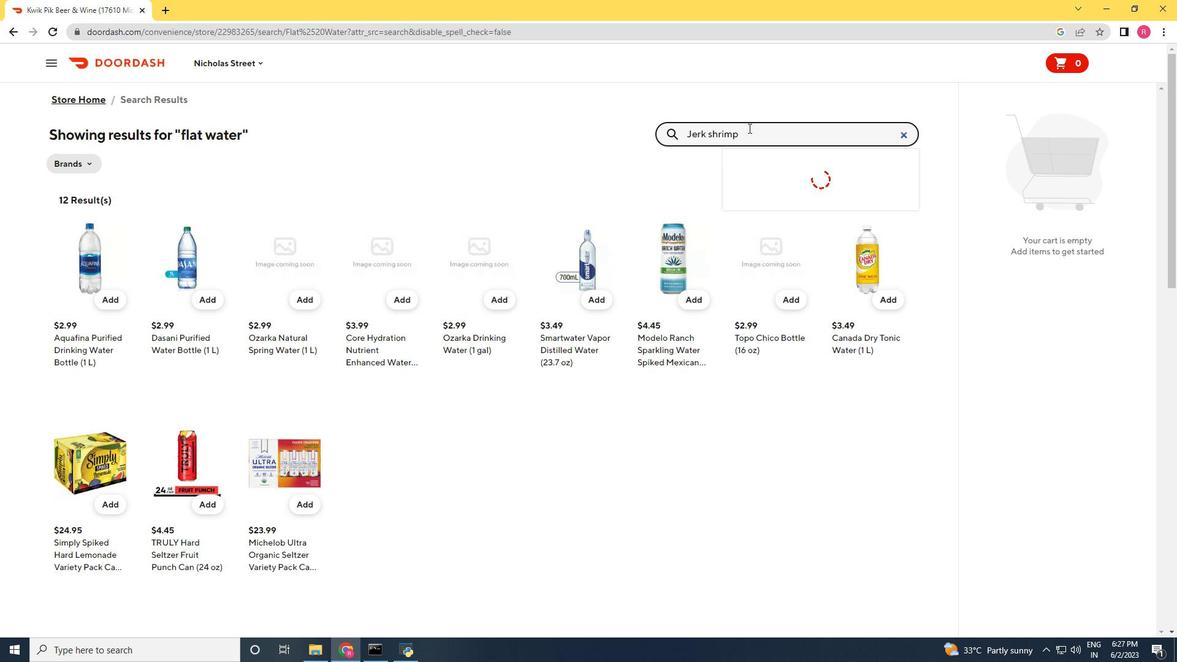 
Action: Mouse moved to (769, 133)
Screenshot: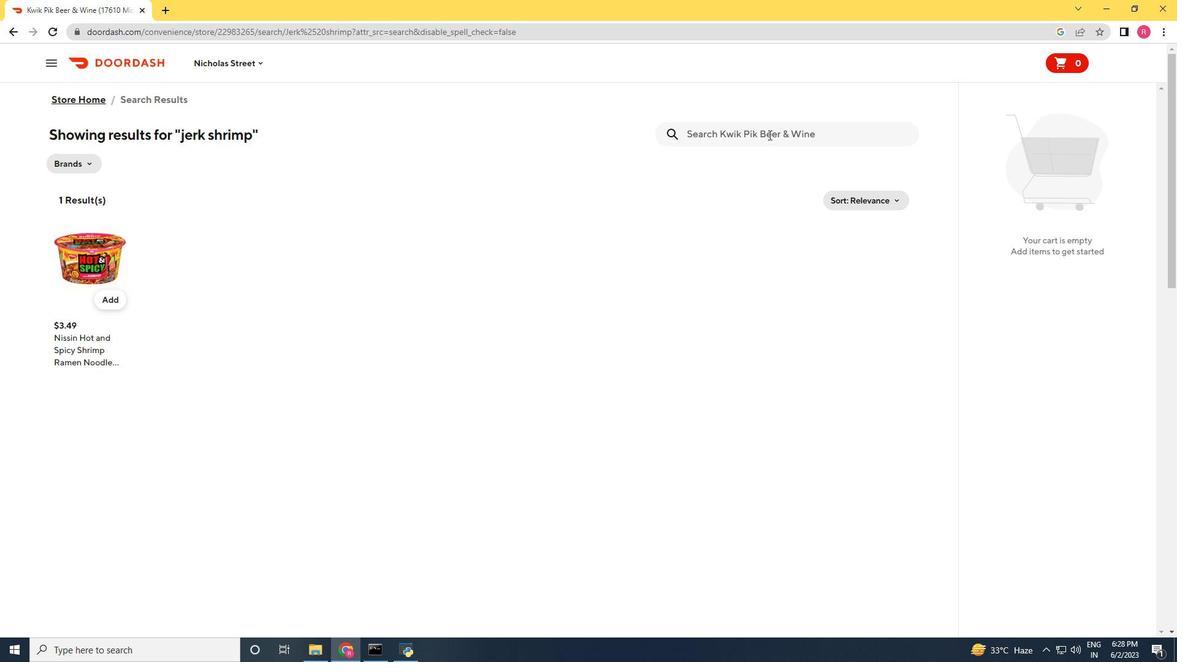 
Action: Mouse pressed left at (769, 133)
Screenshot: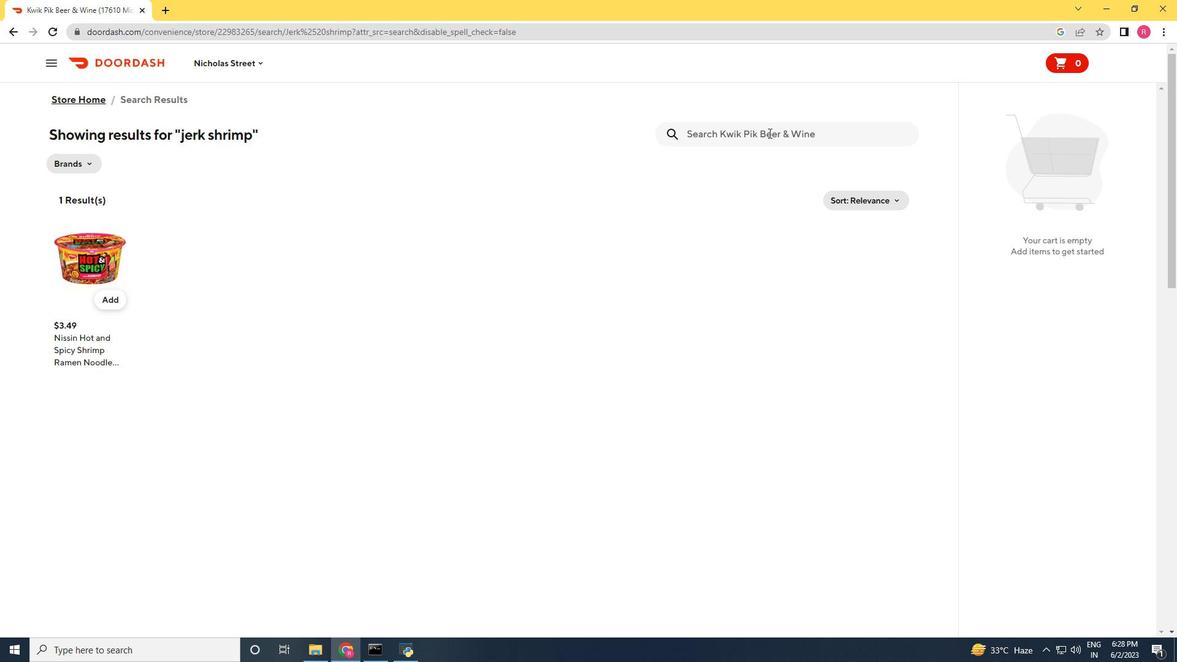 
Action: Key pressed <Key.shift_r><Key.shift_r><Key.shift_r><Key.shift_r><Key.shift_r>Natalina<Key.enter>
Screenshot: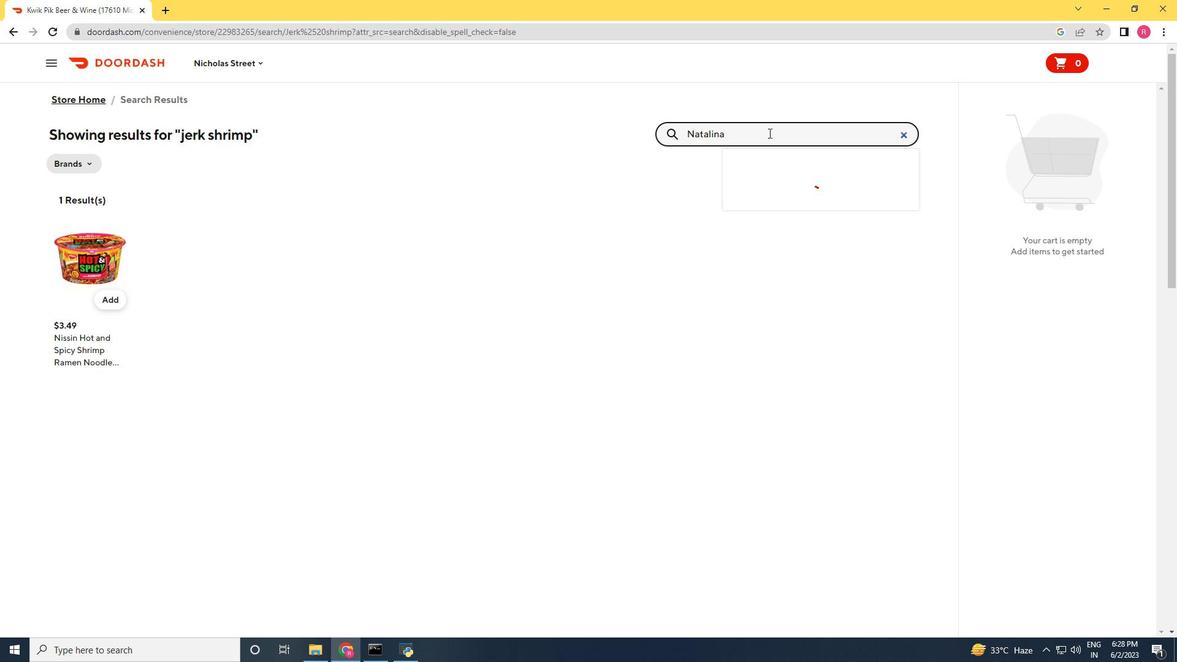 
Action: Mouse moved to (498, 491)
Screenshot: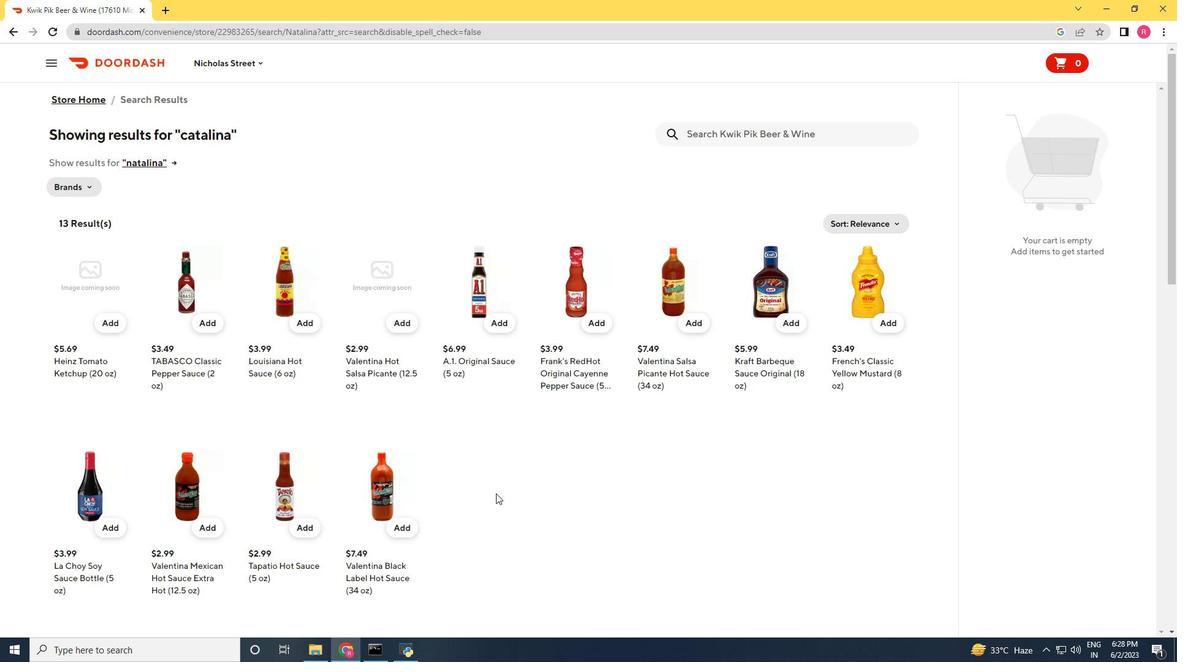 
Action: Mouse scrolled (498, 490) with delta (0, 0)
Screenshot: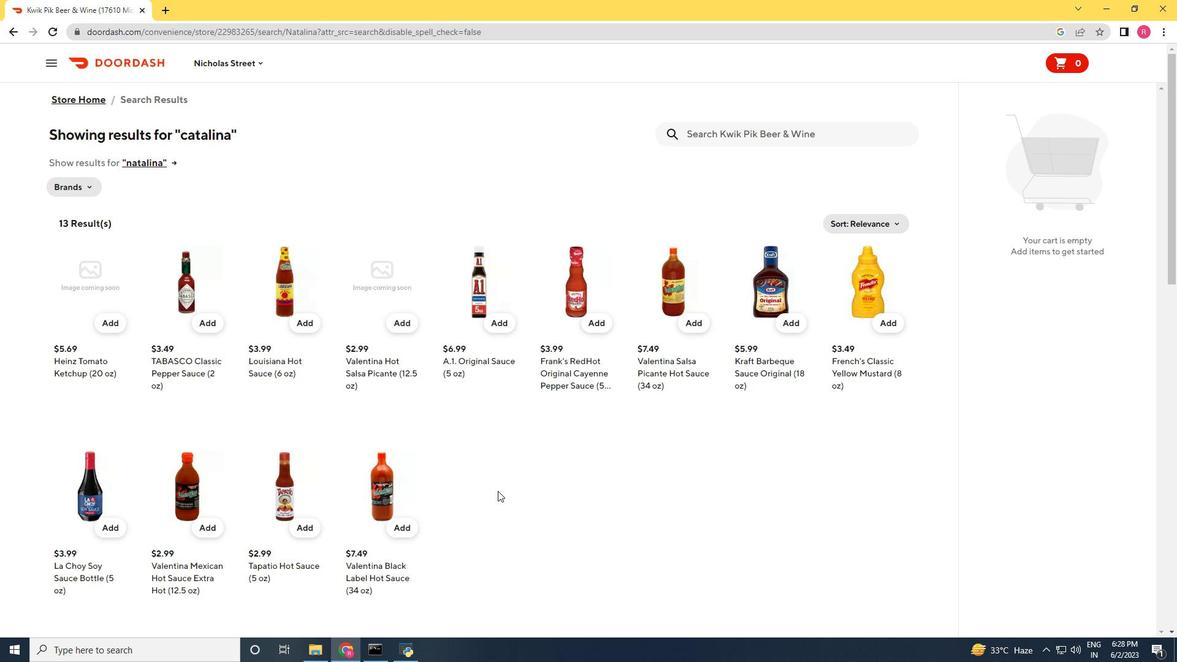 
Action: Mouse scrolled (498, 490) with delta (0, 0)
Screenshot: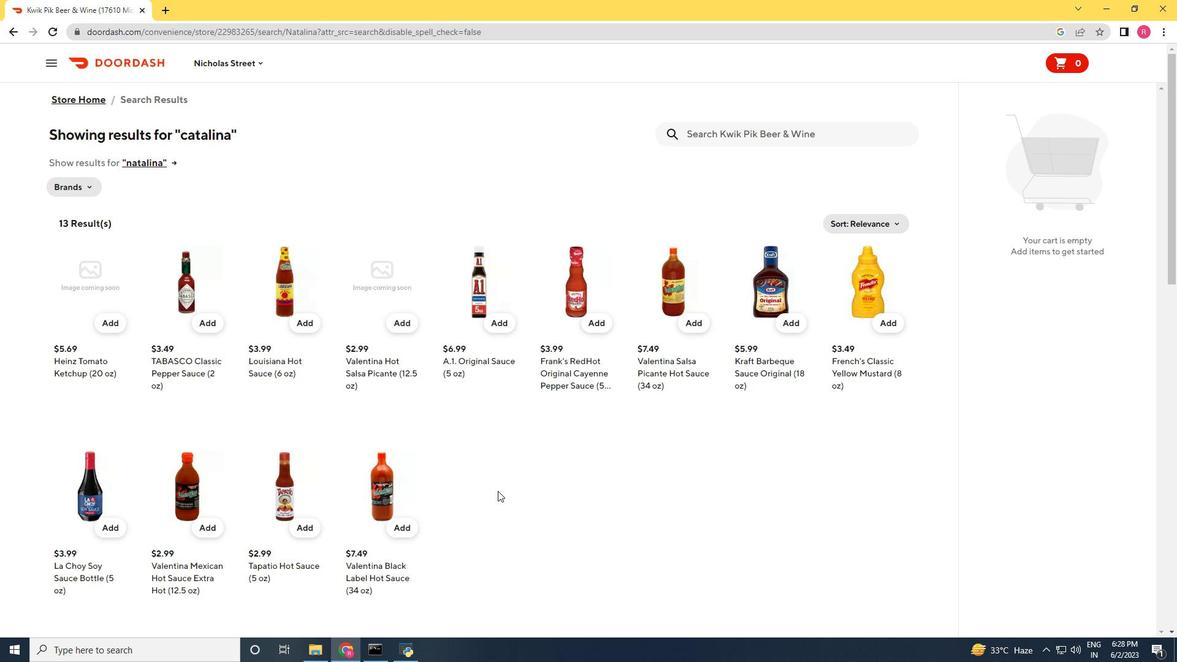 
Action: Mouse scrolled (498, 490) with delta (0, 0)
Screenshot: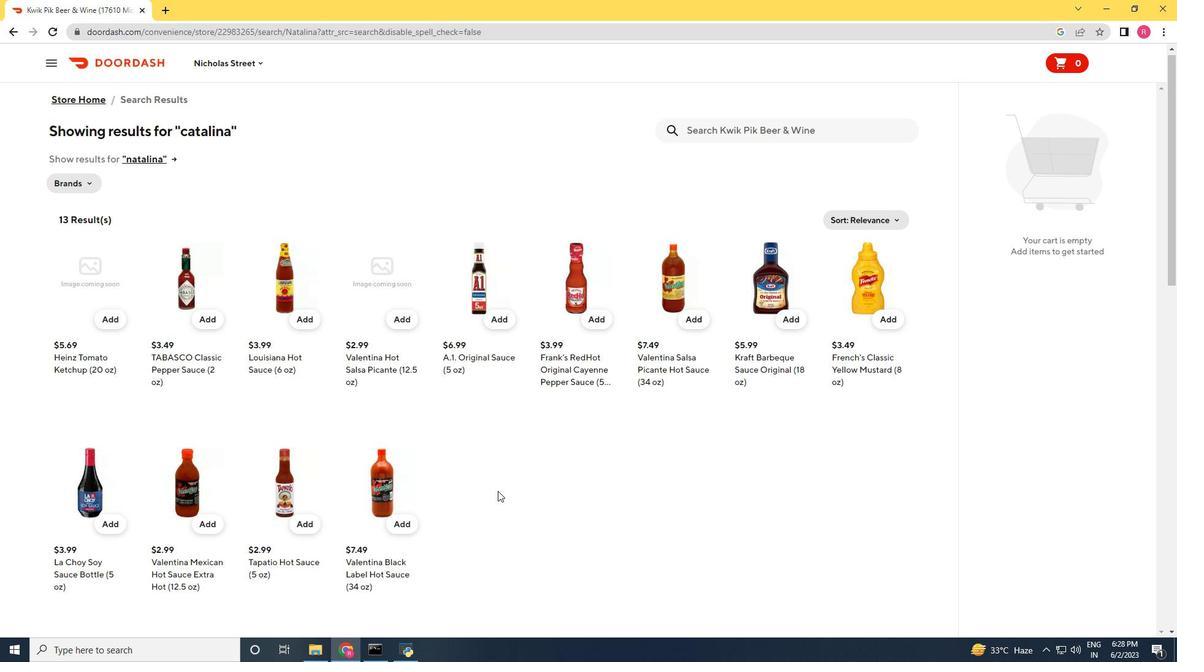 
Action: Mouse moved to (498, 490)
Screenshot: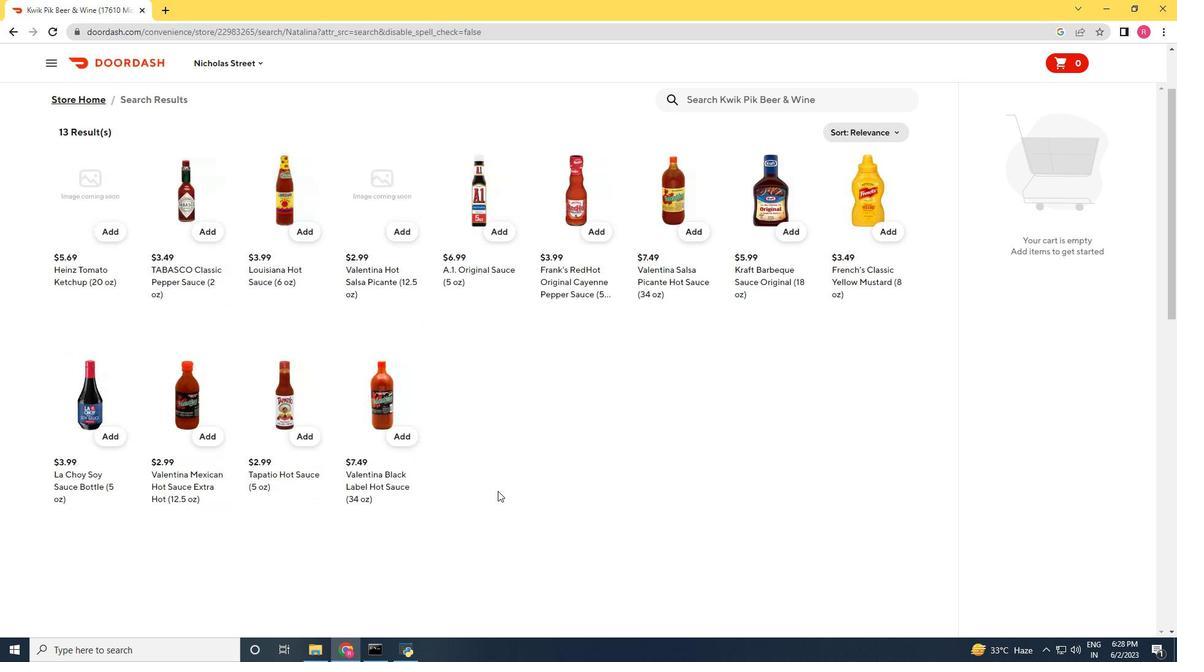 
Action: Mouse scrolled (498, 490) with delta (0, 0)
Screenshot: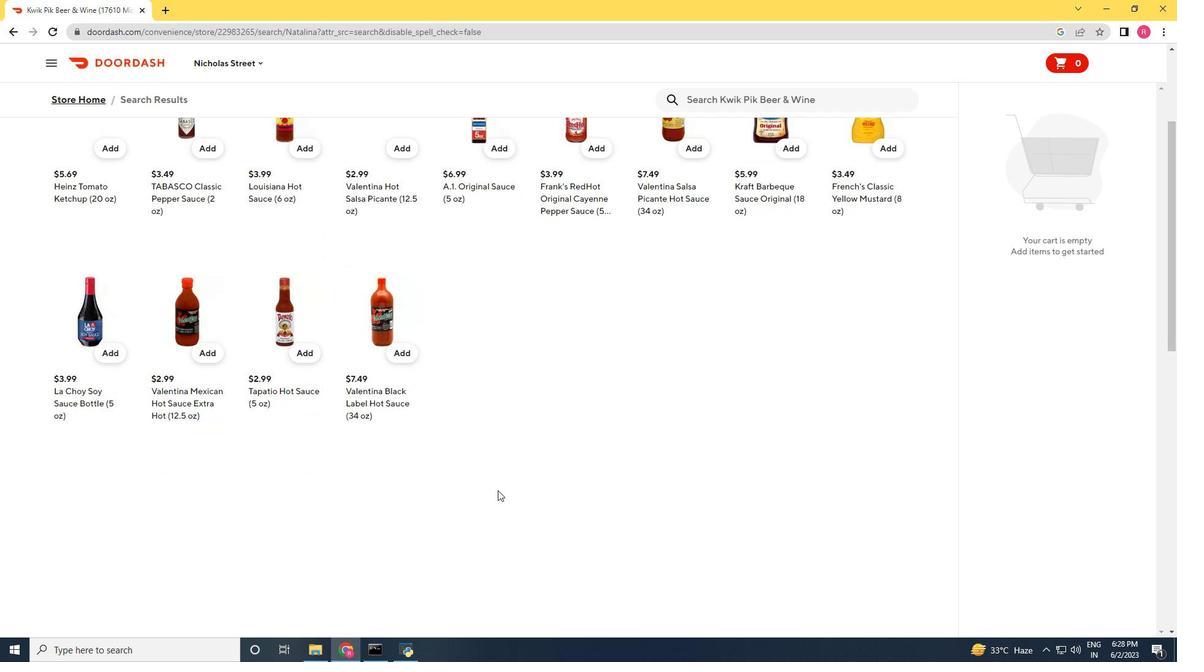 
Action: Mouse scrolled (498, 490) with delta (0, 0)
Screenshot: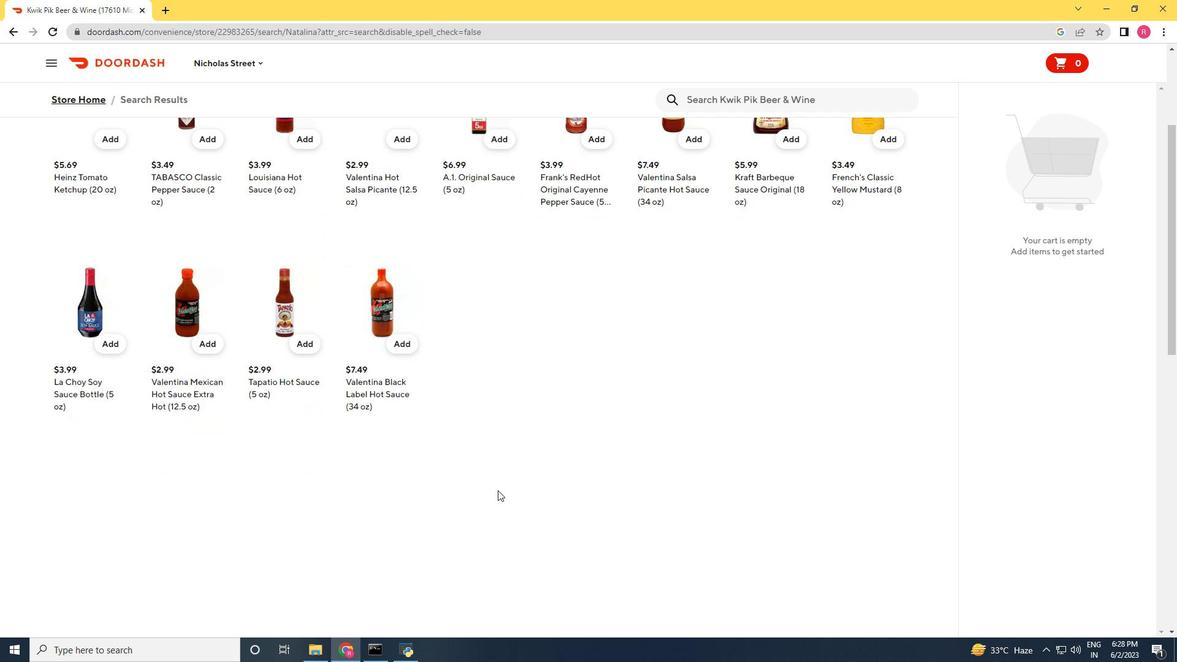 
Action: Mouse scrolled (498, 490) with delta (0, 0)
Screenshot: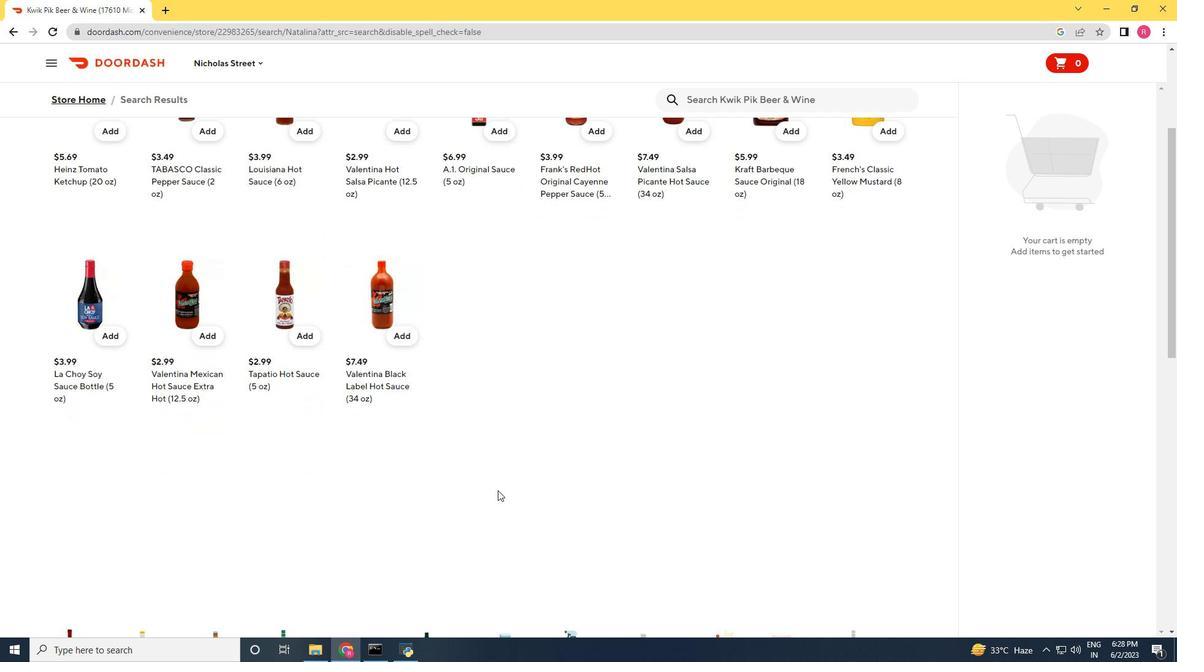 
Action: Mouse scrolled (498, 491) with delta (0, 0)
Screenshot: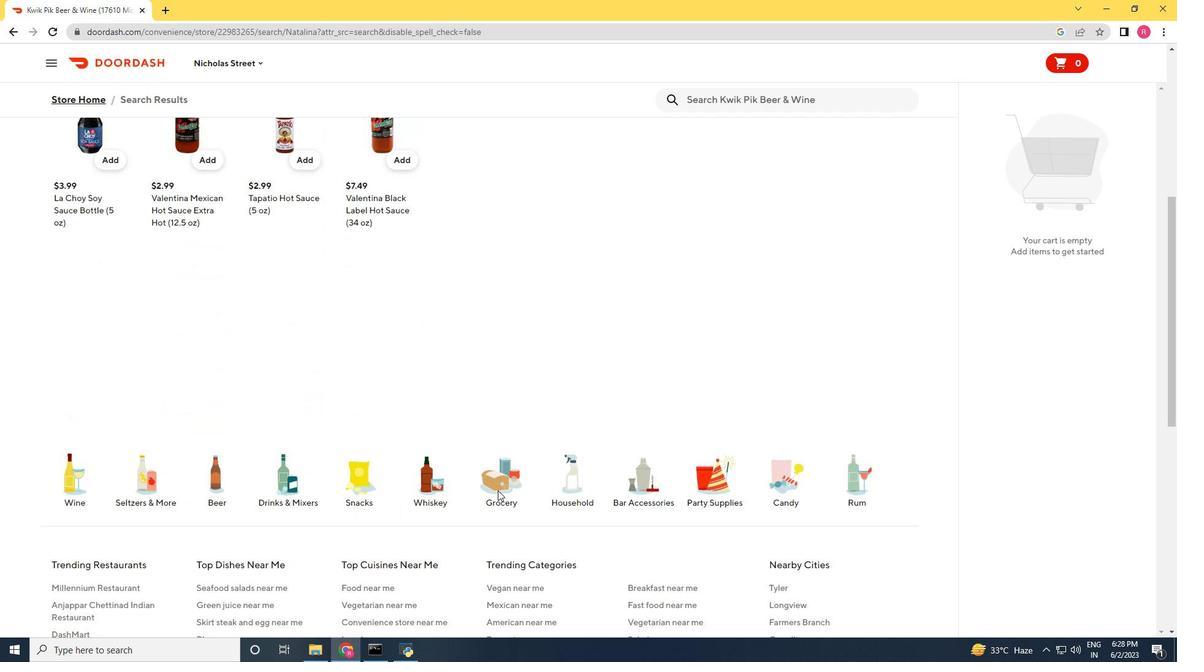 
Action: Mouse scrolled (498, 491) with delta (0, 0)
Screenshot: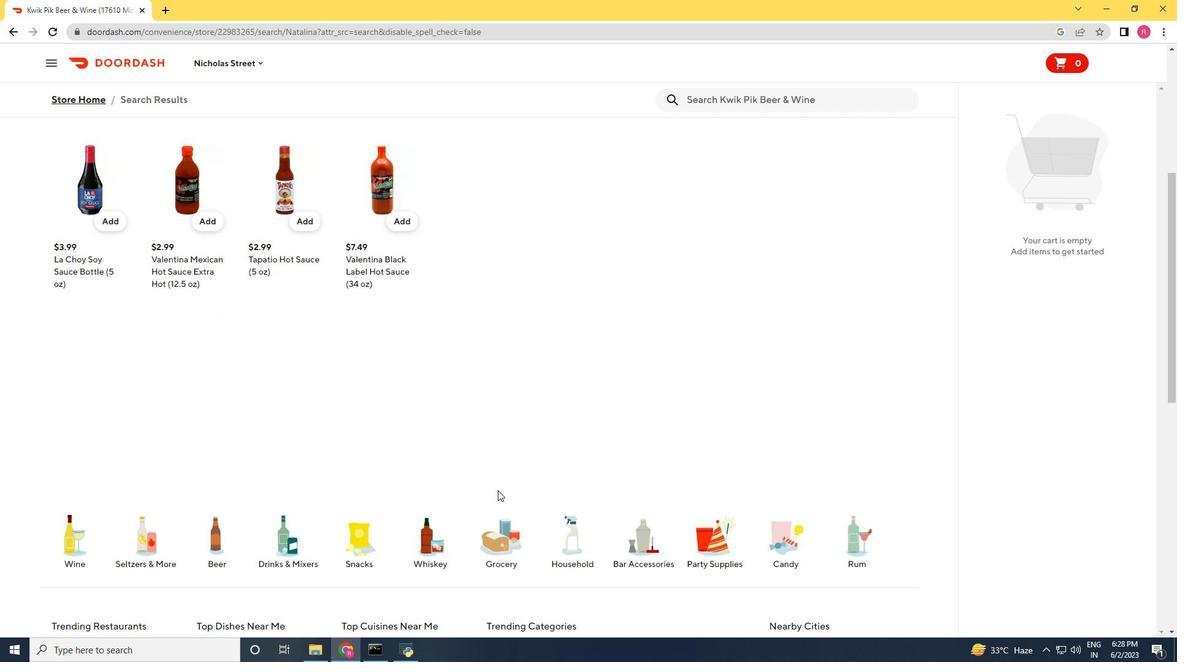 
Action: Mouse scrolled (498, 490) with delta (0, 0)
Screenshot: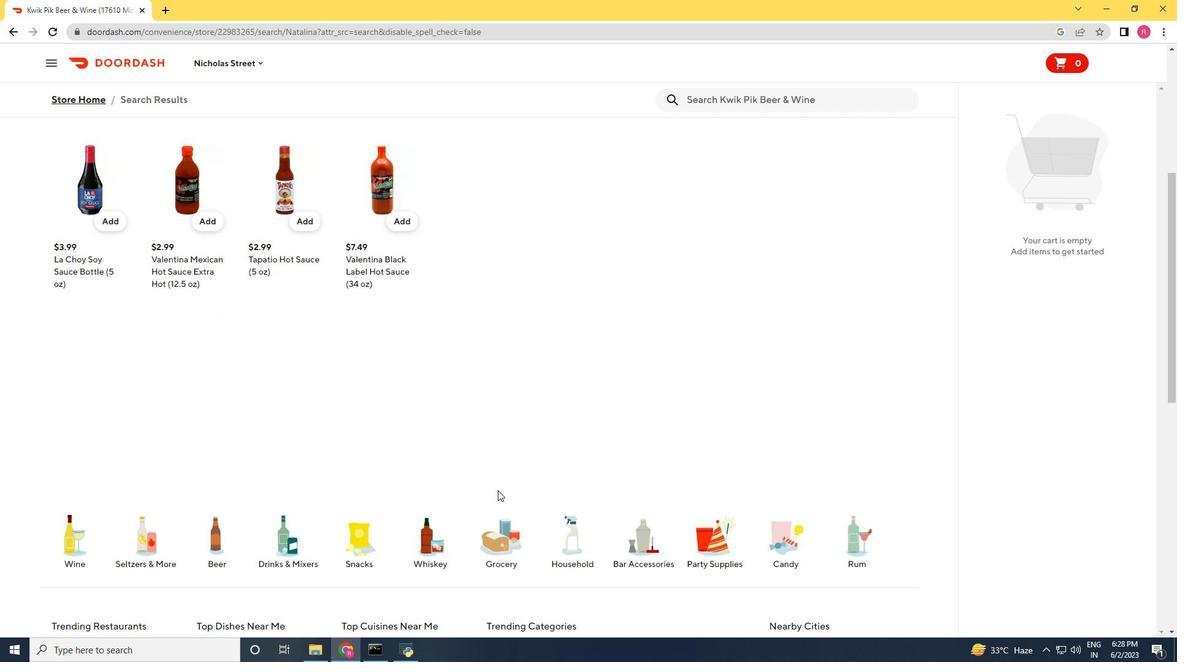 
Action: Mouse scrolled (498, 491) with delta (0, 0)
Screenshot: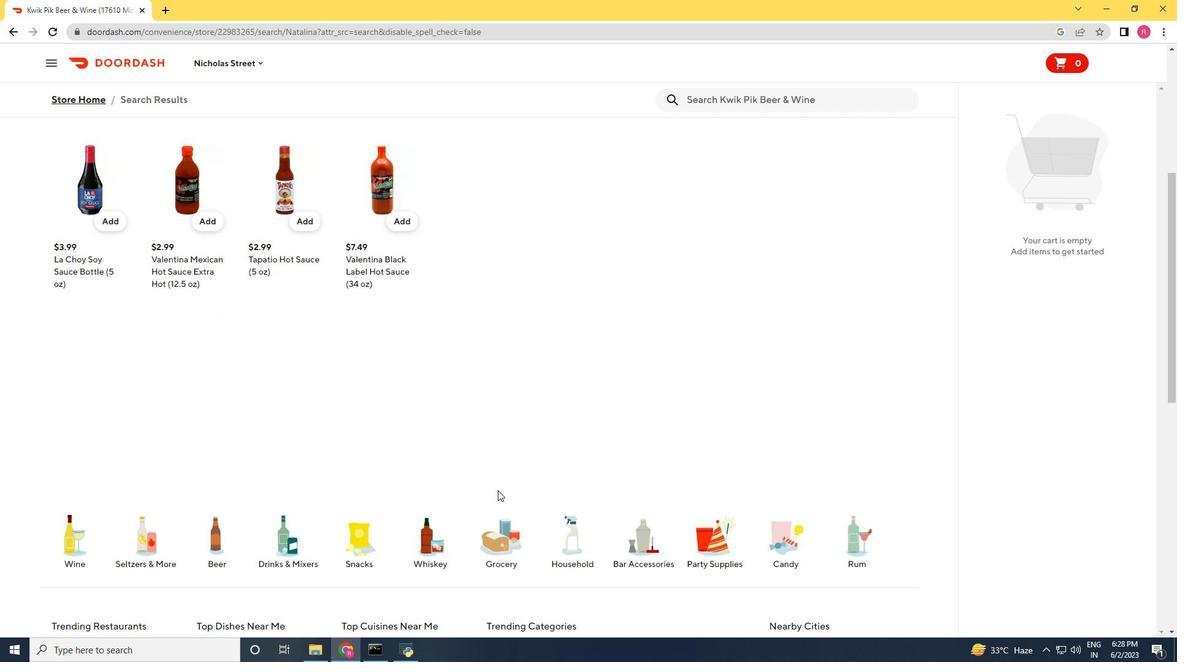 
Action: Mouse scrolled (498, 491) with delta (0, 0)
Screenshot: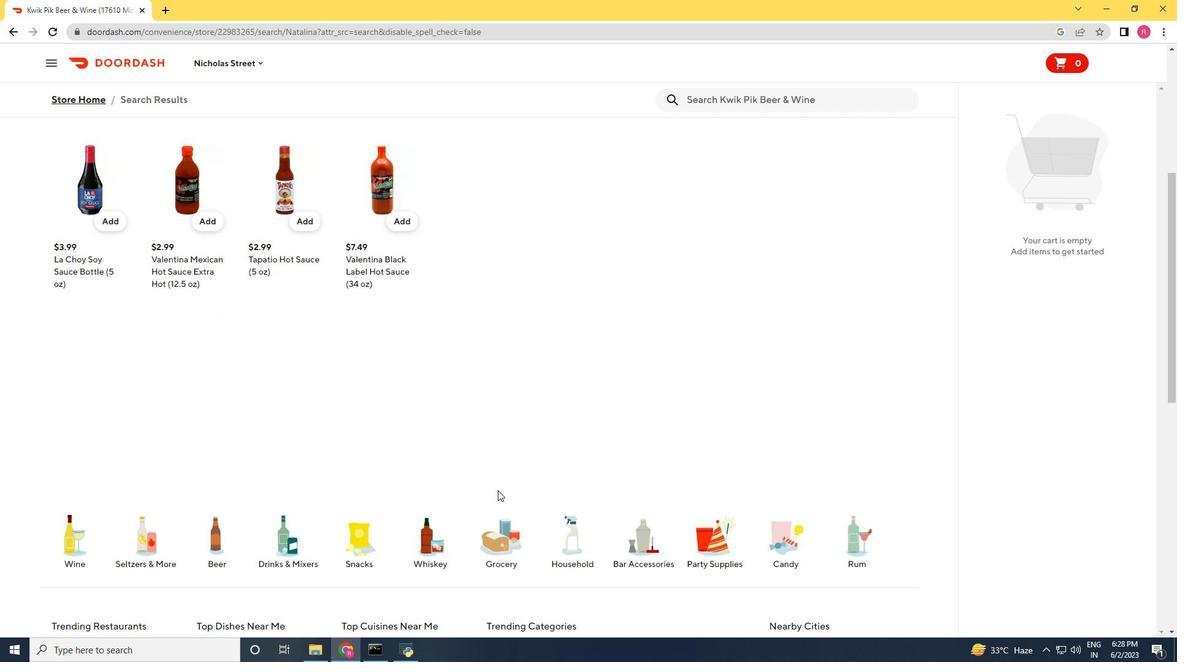 
Action: Mouse scrolled (498, 491) with delta (0, 0)
Screenshot: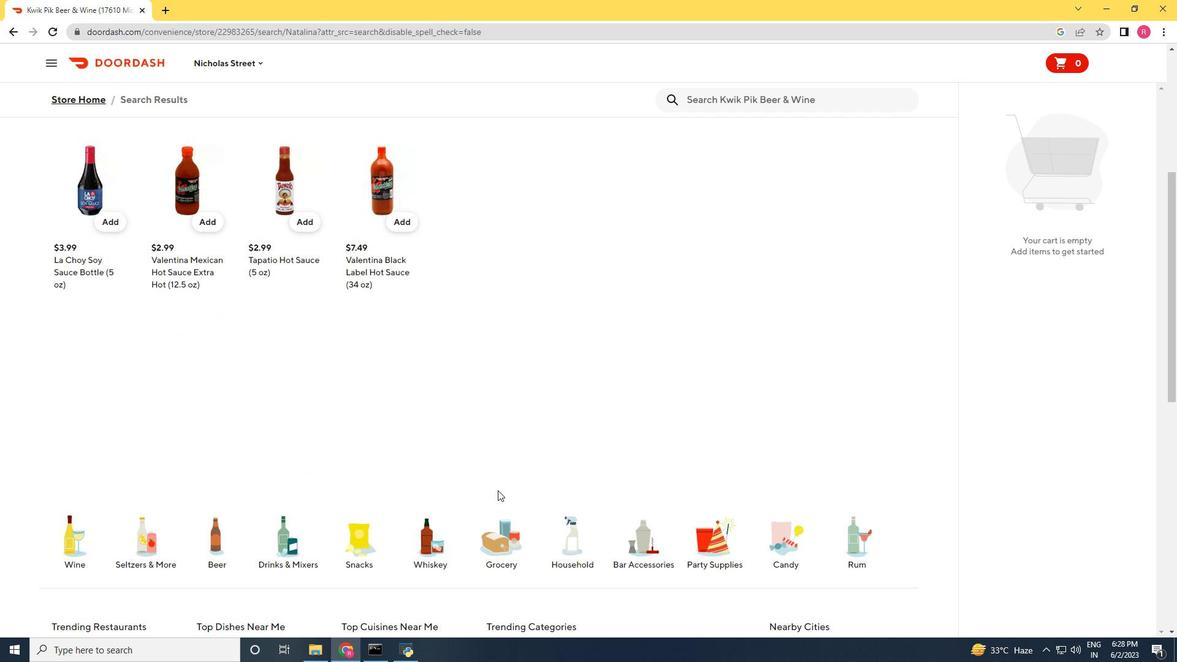 
Action: Mouse scrolled (498, 491) with delta (0, 0)
Screenshot: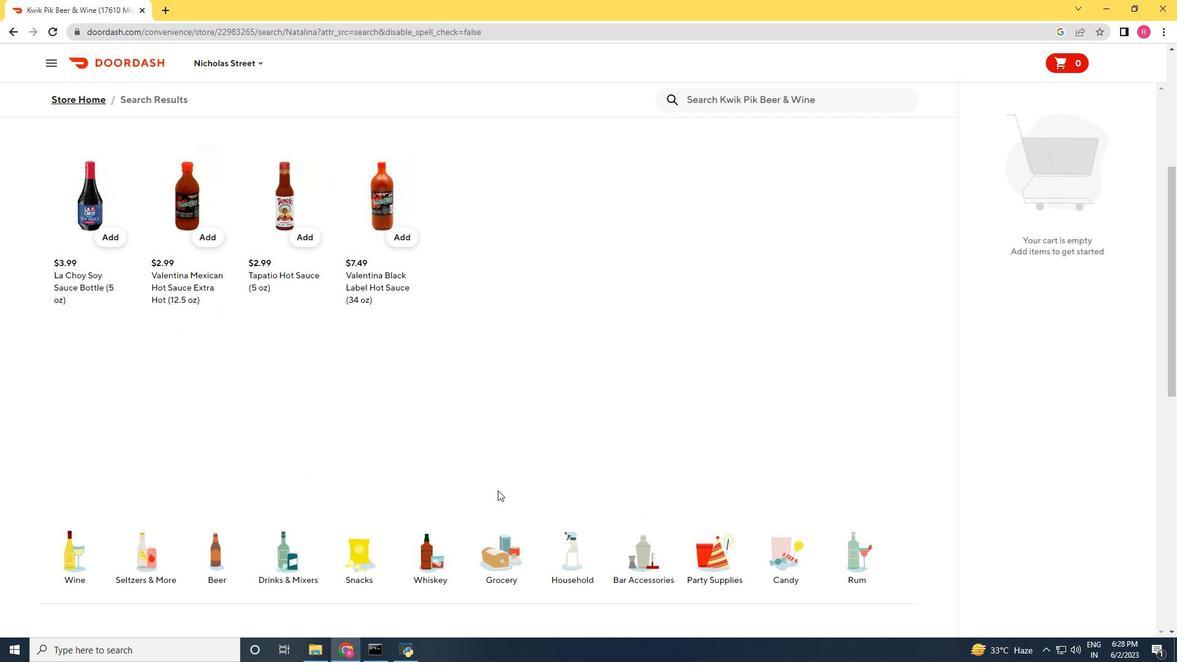 
Action: Mouse scrolled (498, 491) with delta (0, 0)
Screenshot: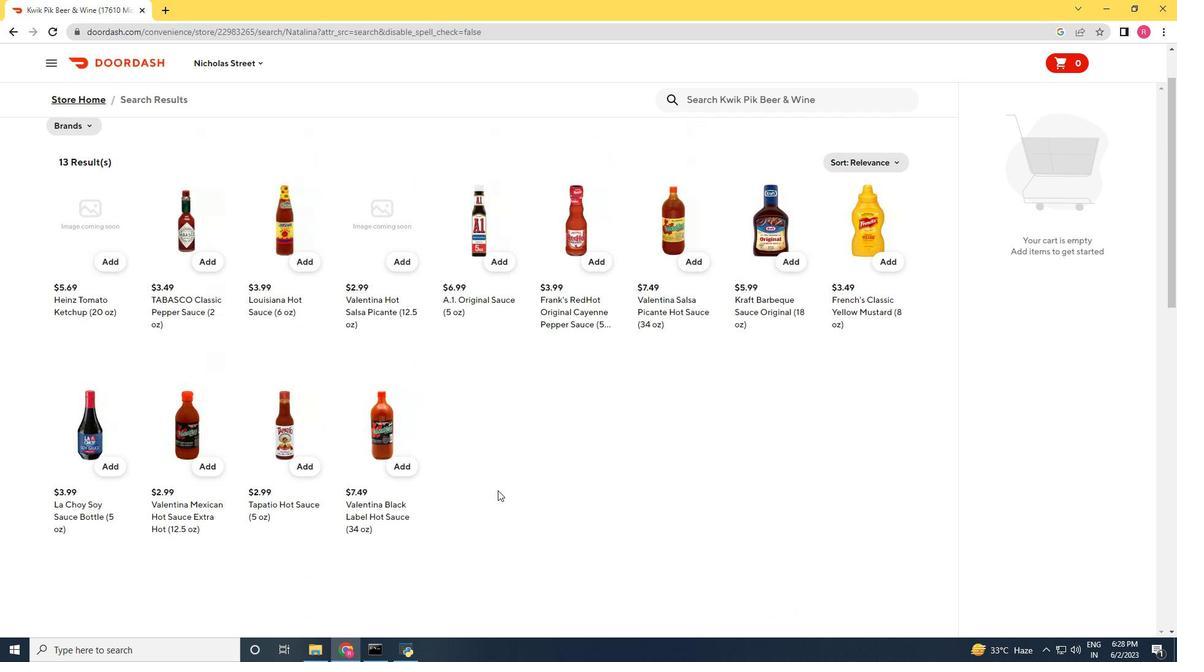 
Action: Mouse scrolled (498, 491) with delta (0, 0)
Screenshot: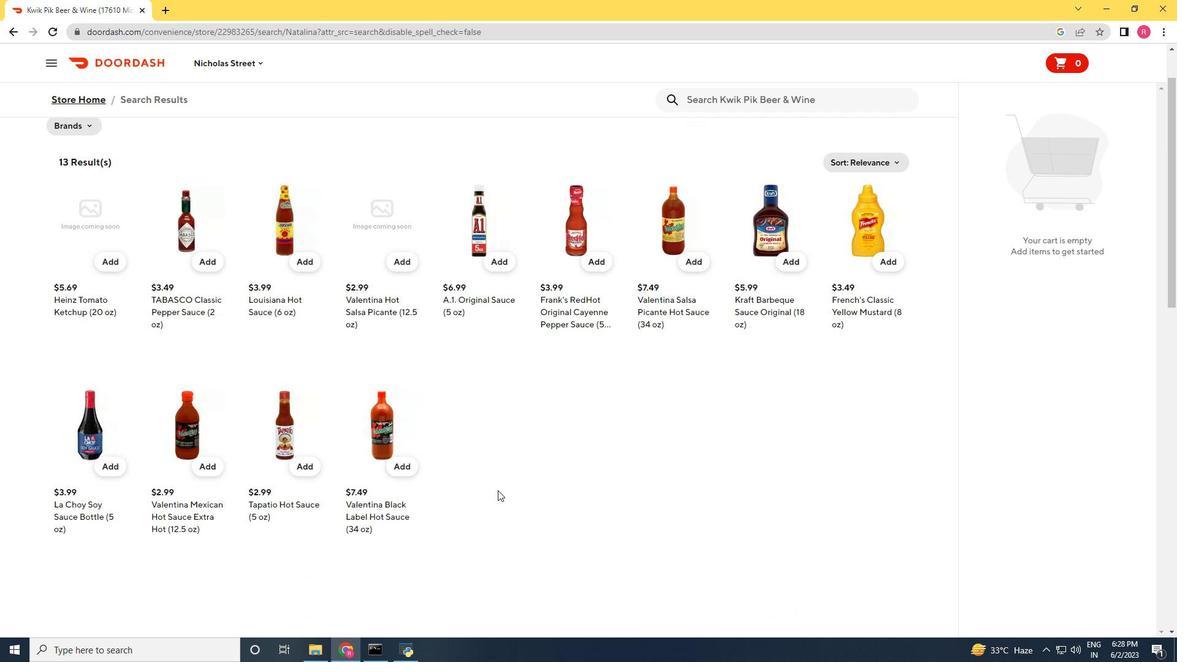 
Action: Mouse scrolled (498, 491) with delta (0, 0)
Screenshot: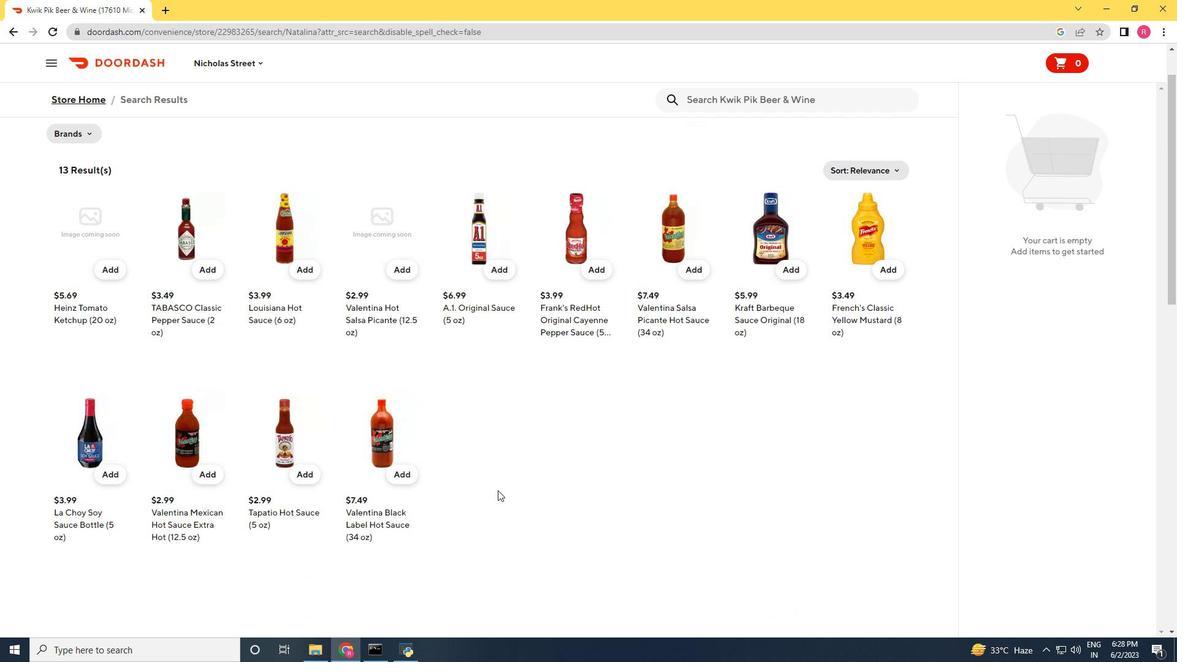 
Action: Mouse scrolled (498, 491) with delta (0, 0)
Screenshot: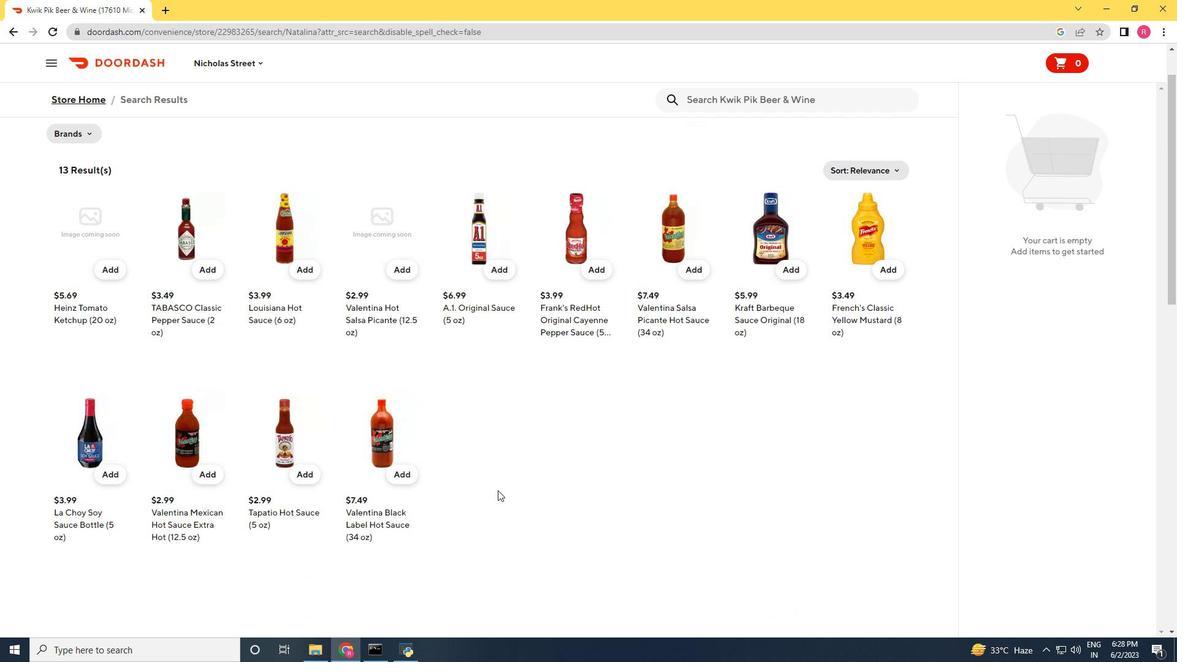 
Action: Mouse scrolled (498, 491) with delta (0, 0)
Screenshot: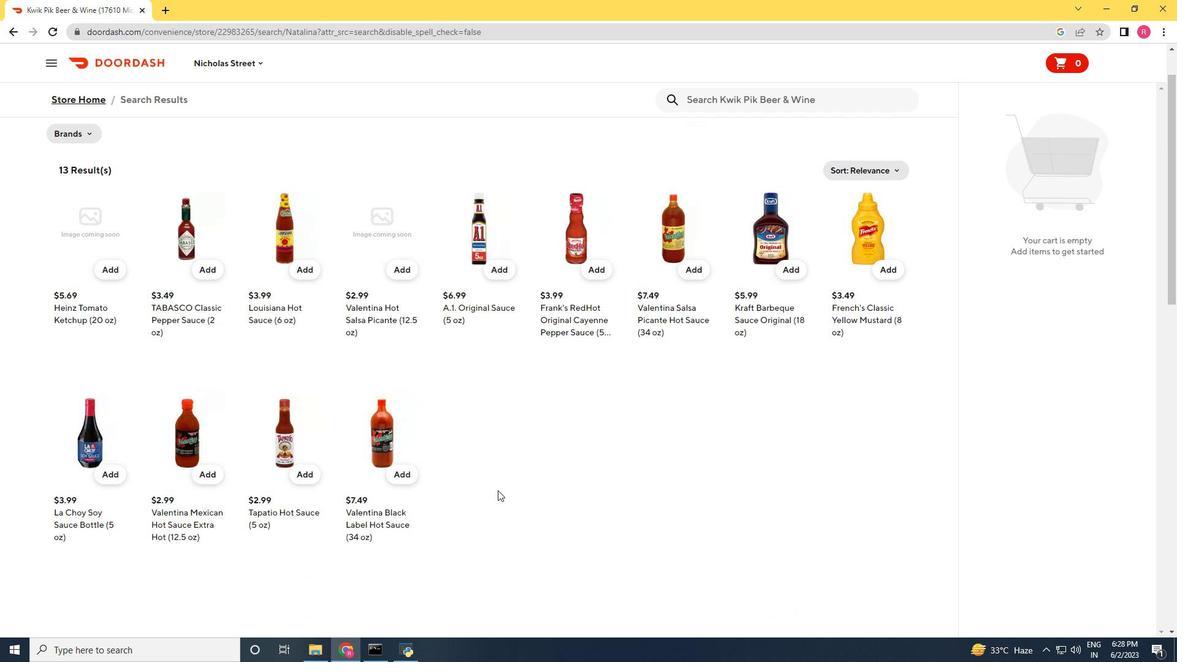 
Action: Mouse moved to (489, 481)
Screenshot: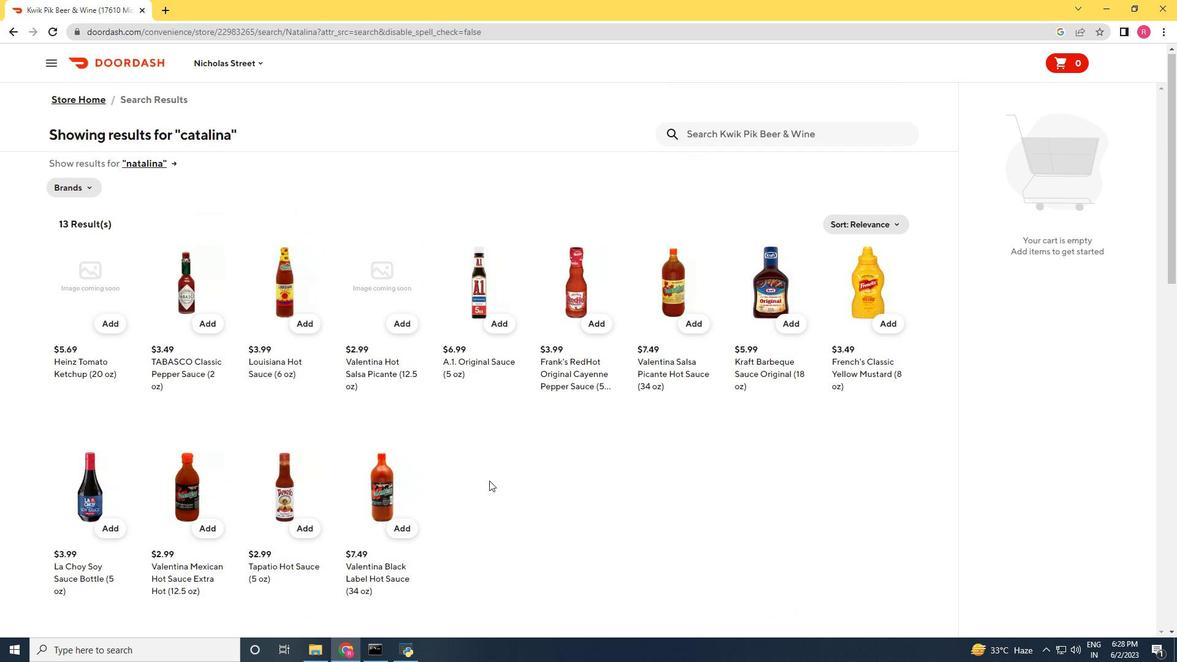 
Action: Mouse scrolled (489, 481) with delta (0, 0)
Screenshot: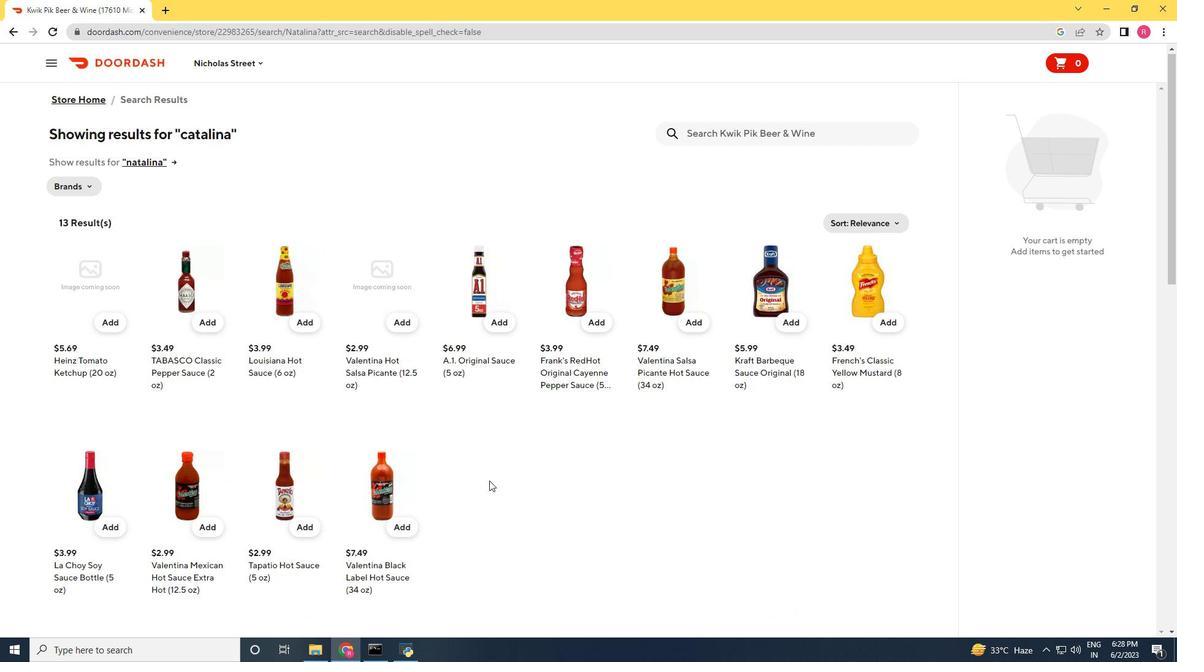 
Action: Mouse scrolled (489, 481) with delta (0, 0)
Screenshot: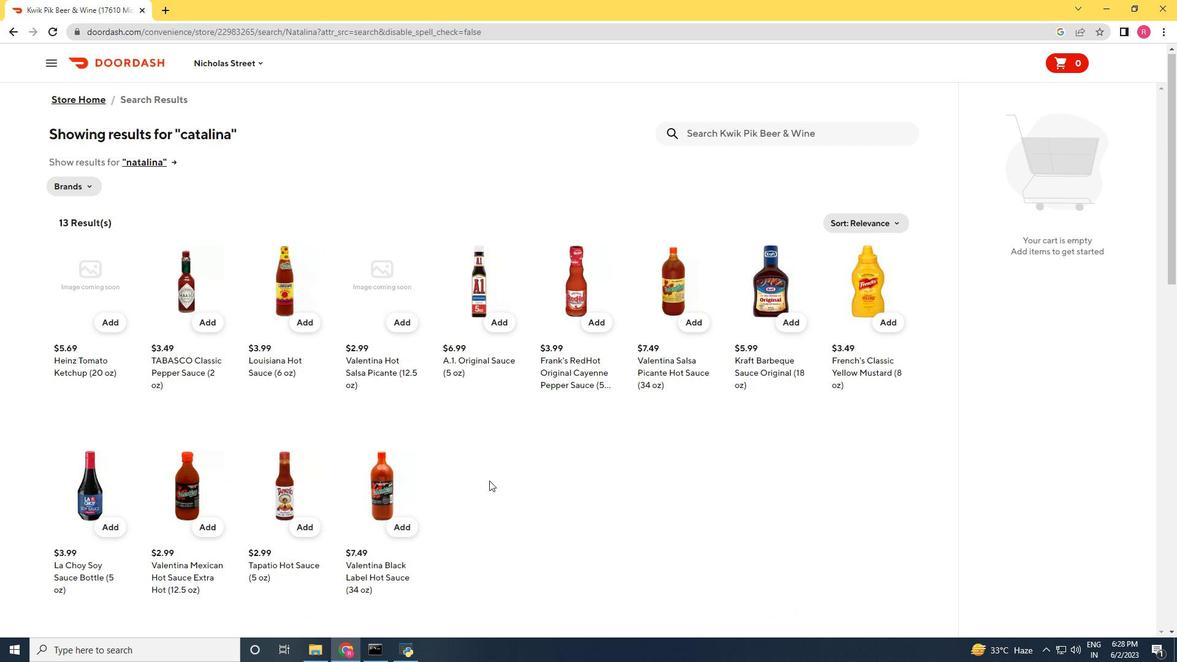 
Action: Mouse scrolled (489, 481) with delta (0, 0)
Screenshot: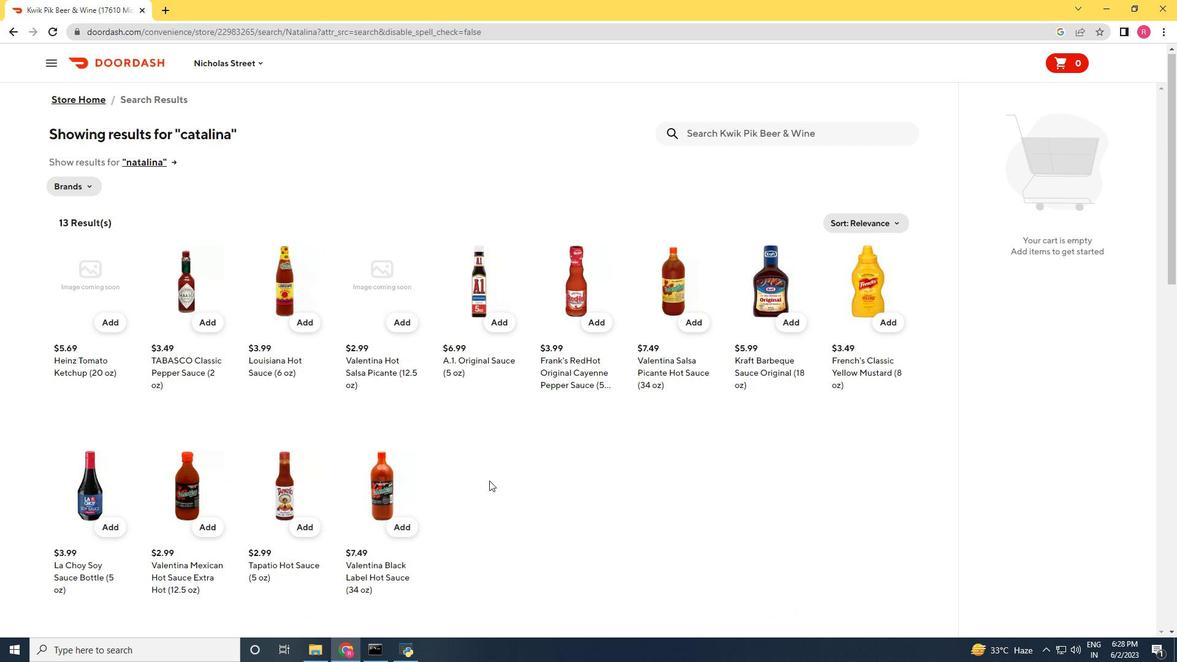 
Action: Mouse scrolled (489, 481) with delta (0, 0)
Screenshot: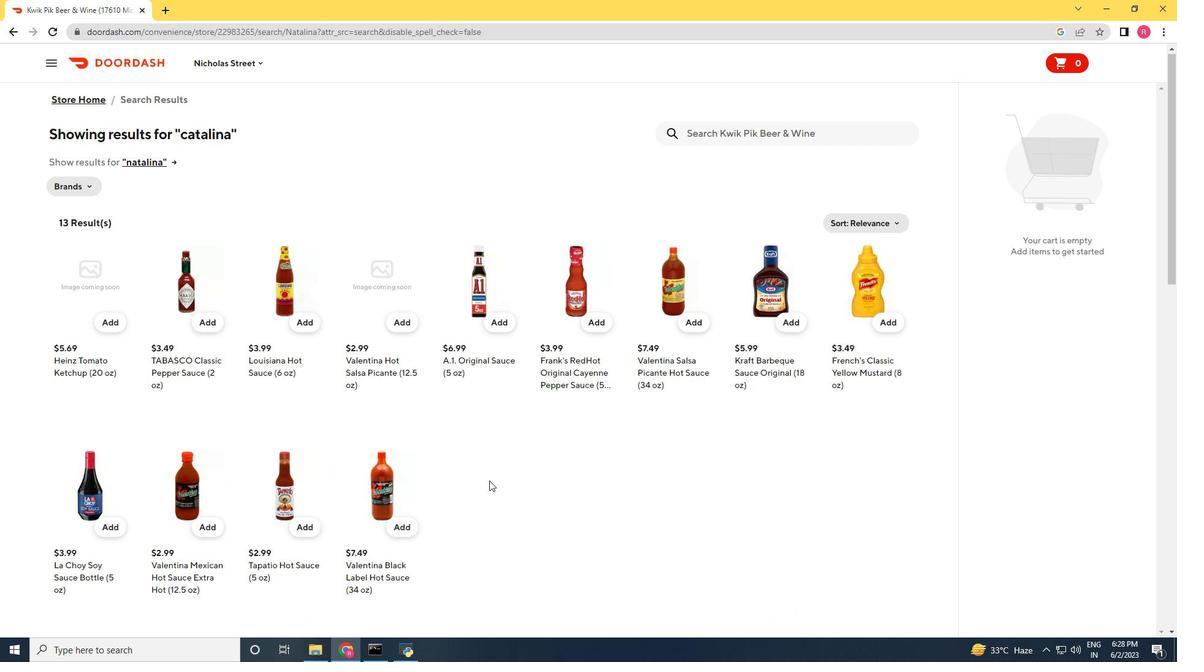 
Action: Mouse moved to (802, 131)
Screenshot: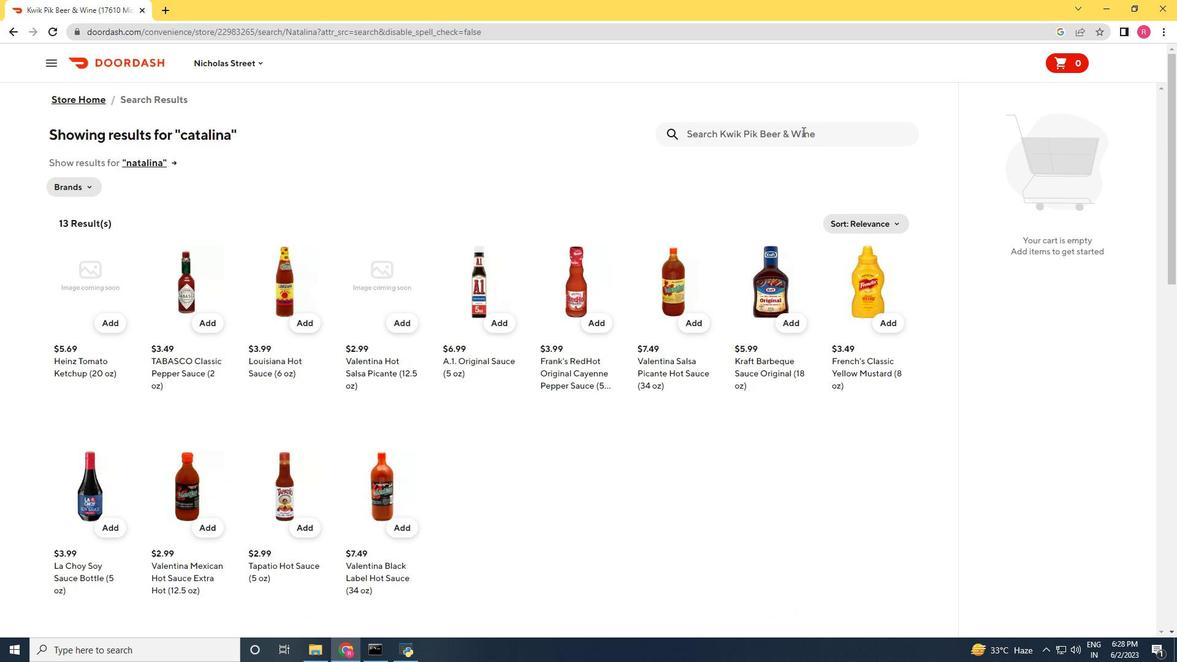 
Action: Mouse pressed left at (802, 131)
Screenshot: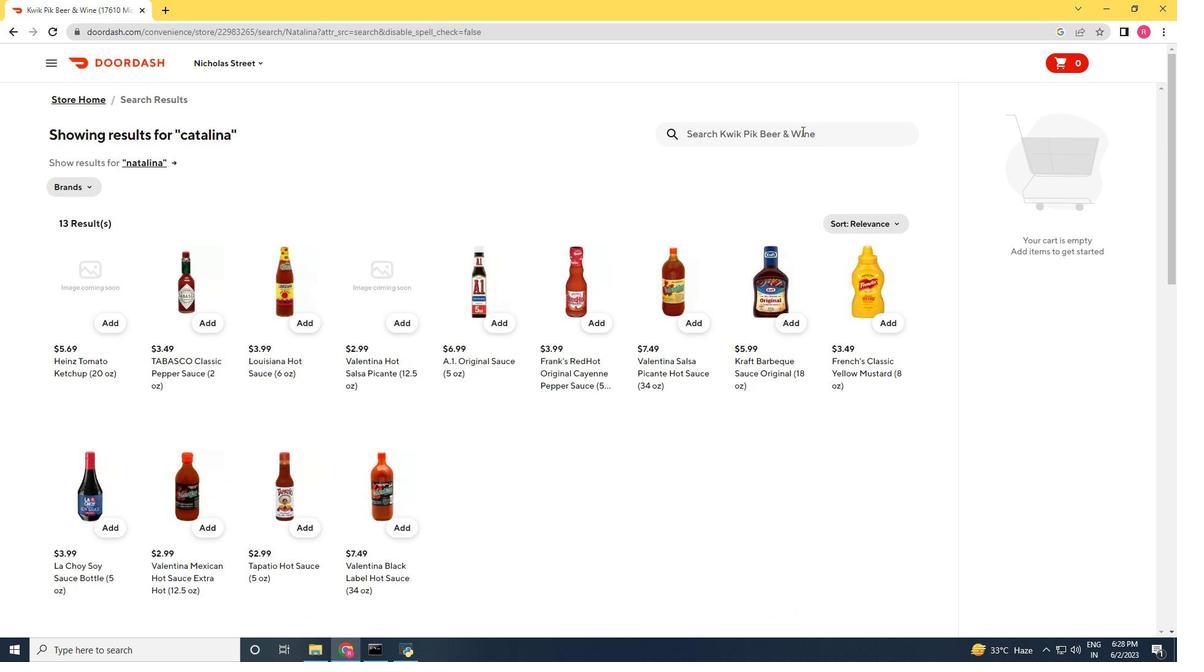 
Action: Key pressed <Key.shift_r>Guinness<Key.enter>
Screenshot: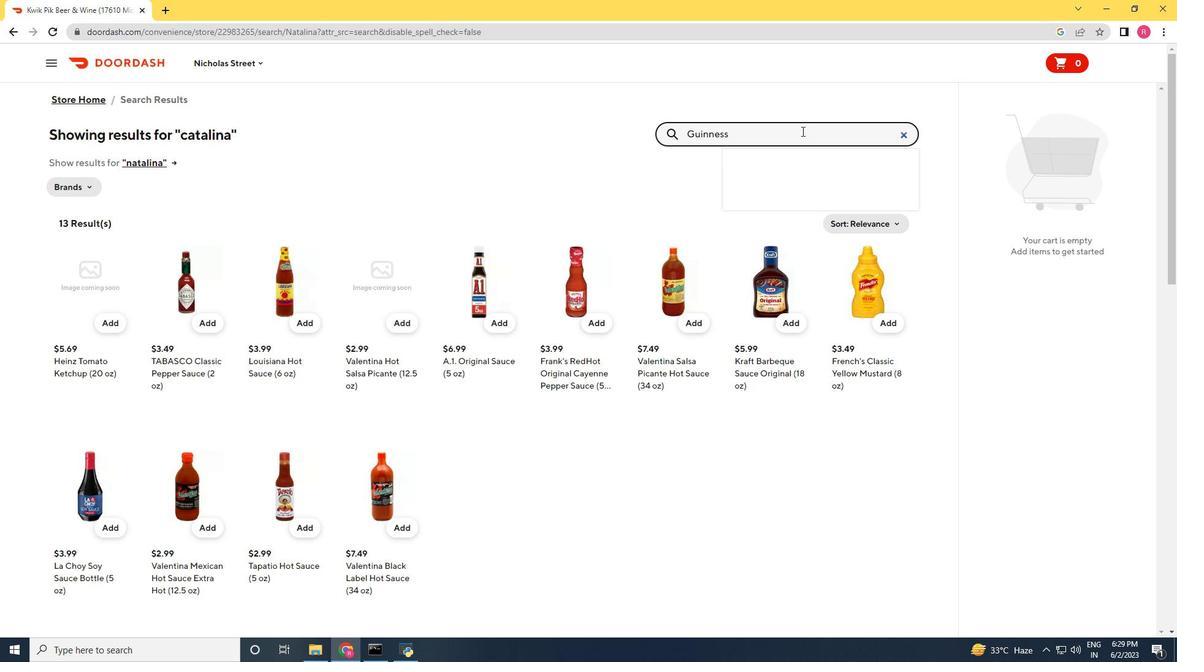 
Action: Mouse moved to (114, 298)
Screenshot: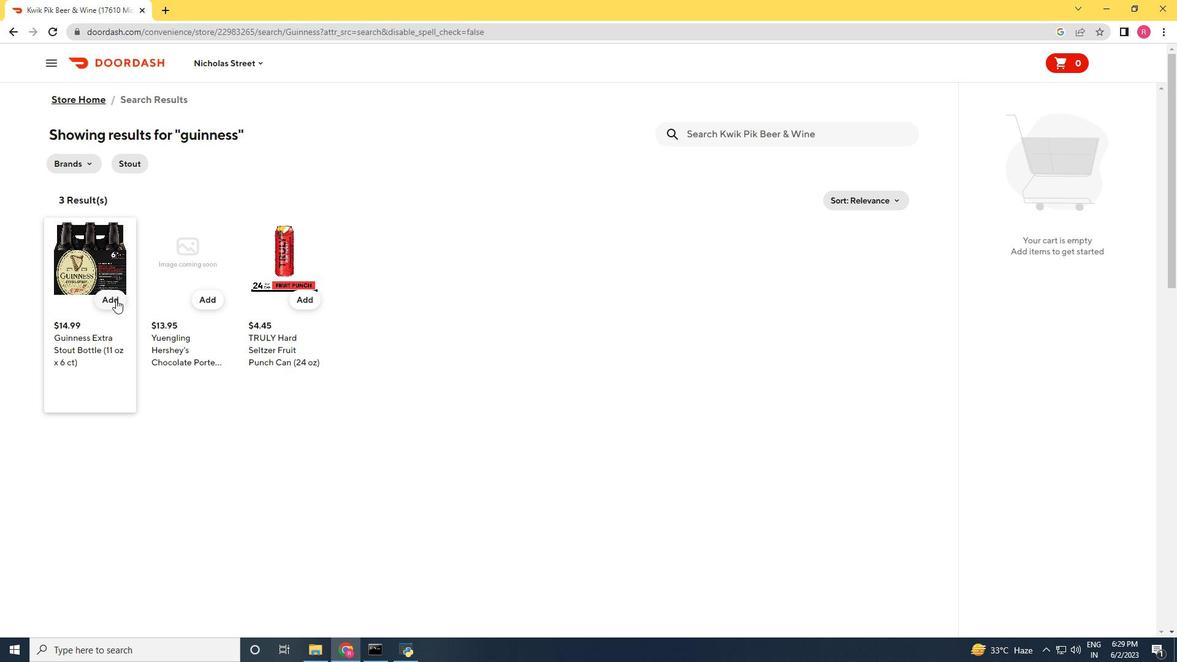 
Action: Mouse pressed left at (114, 298)
Screenshot: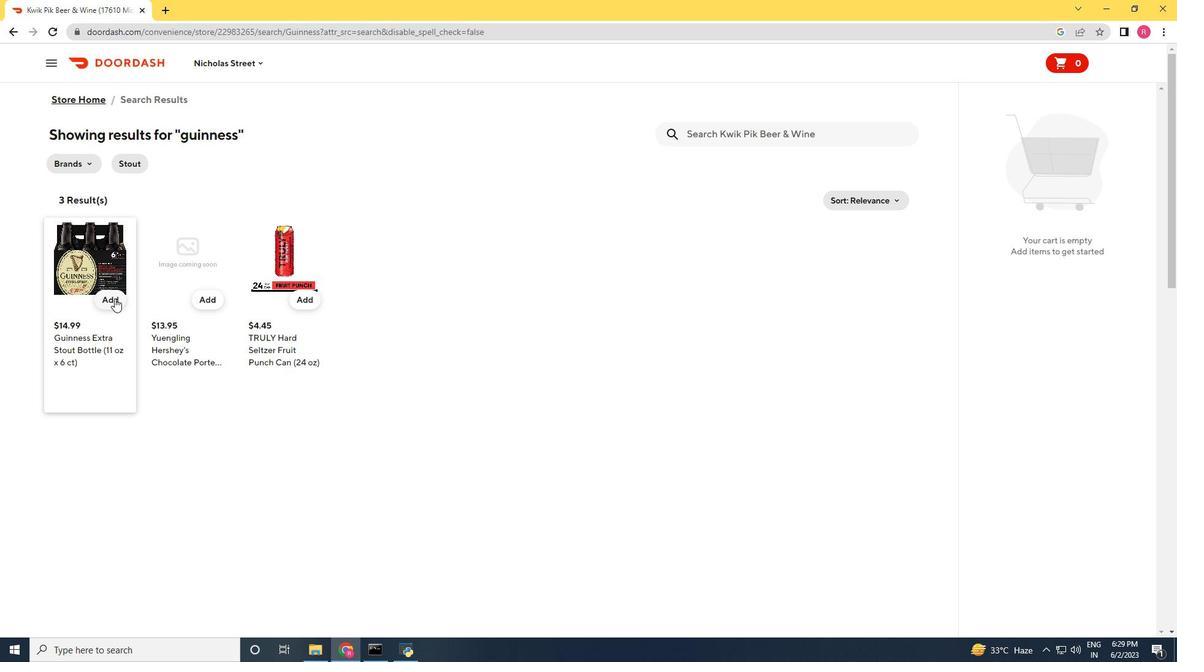 
Action: Mouse moved to (1139, 190)
Screenshot: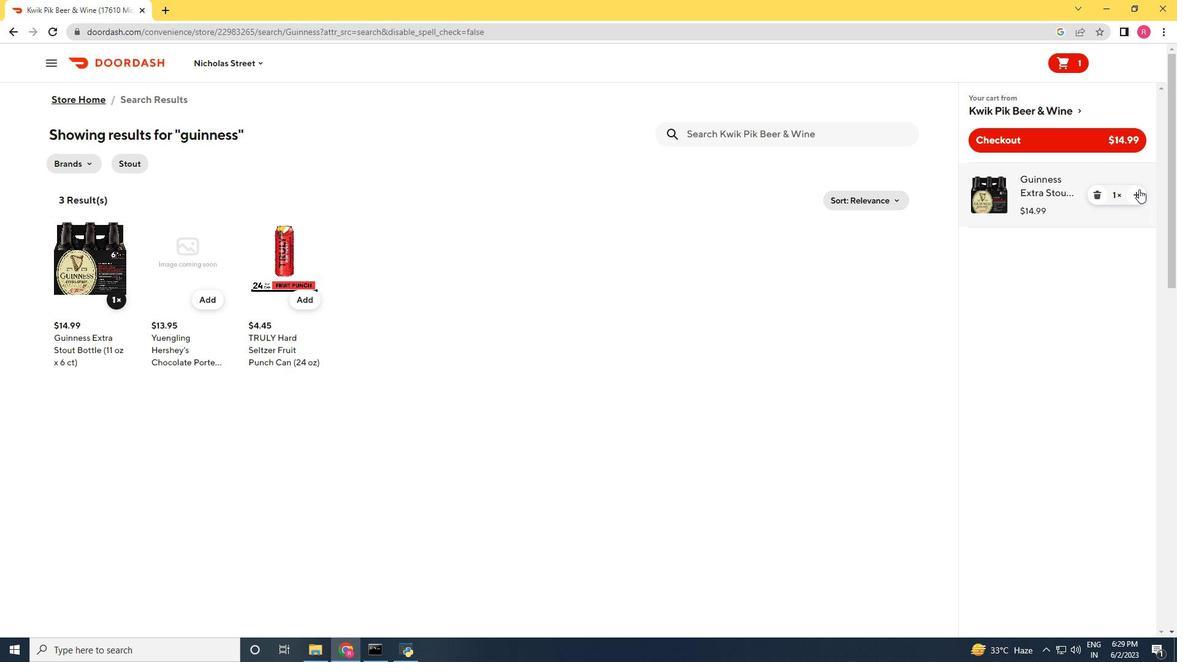 
Action: Mouse pressed left at (1139, 190)
Screenshot: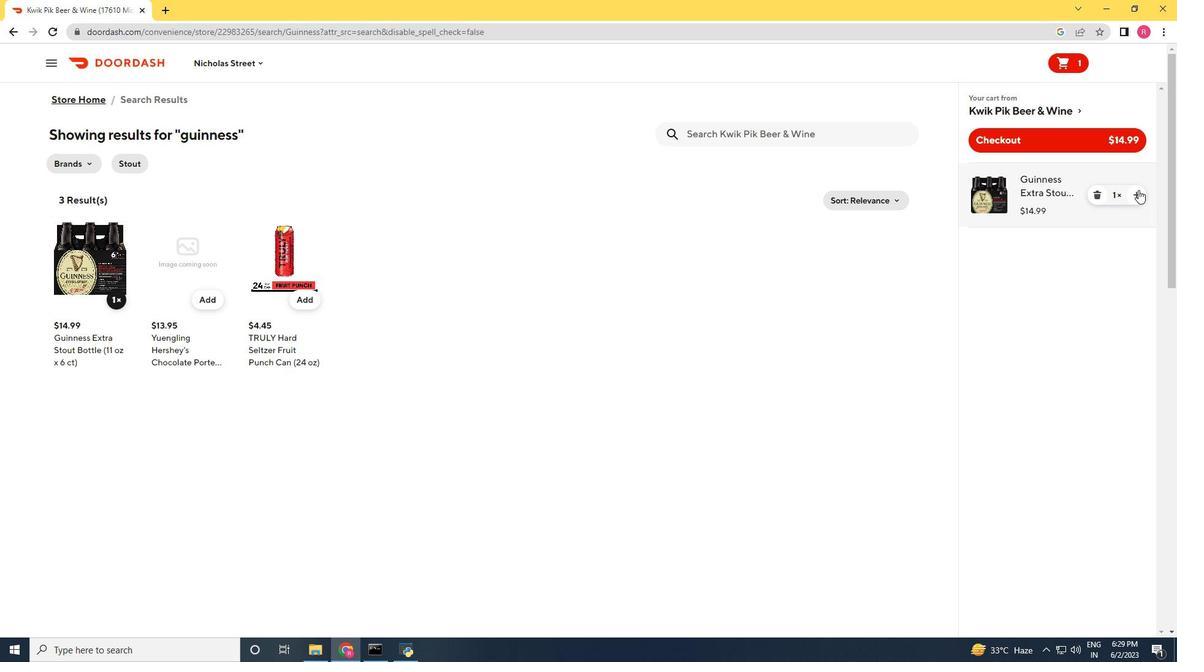 
Action: Mouse pressed left at (1139, 190)
Screenshot: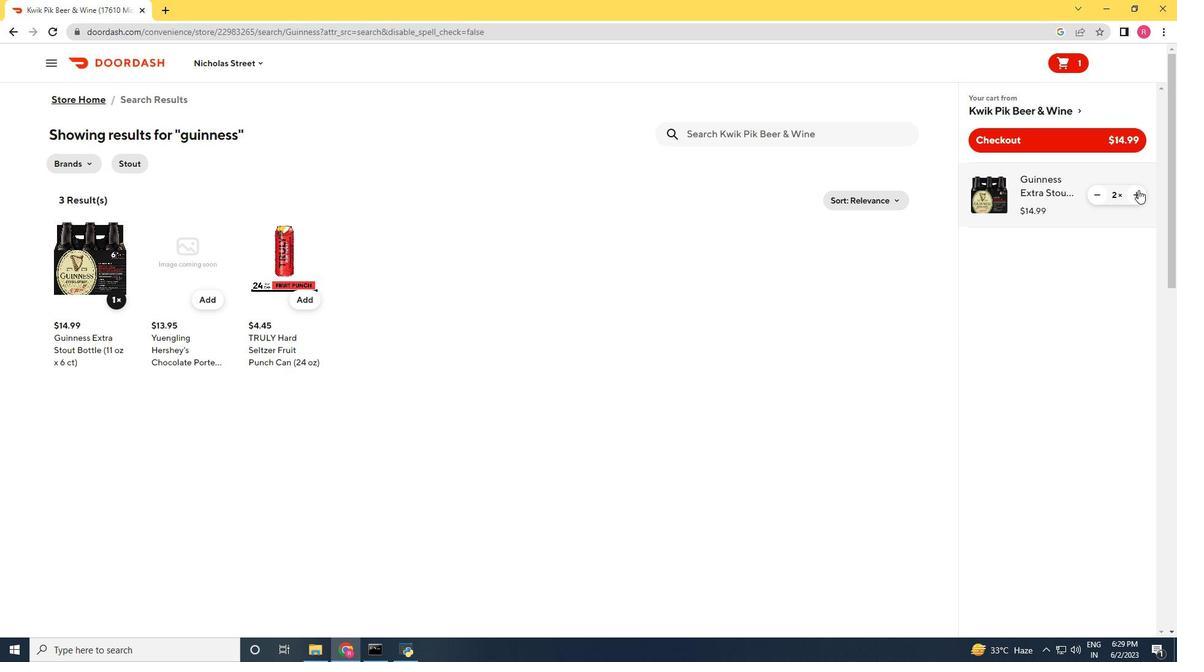 
Action: Mouse pressed left at (1139, 190)
Screenshot: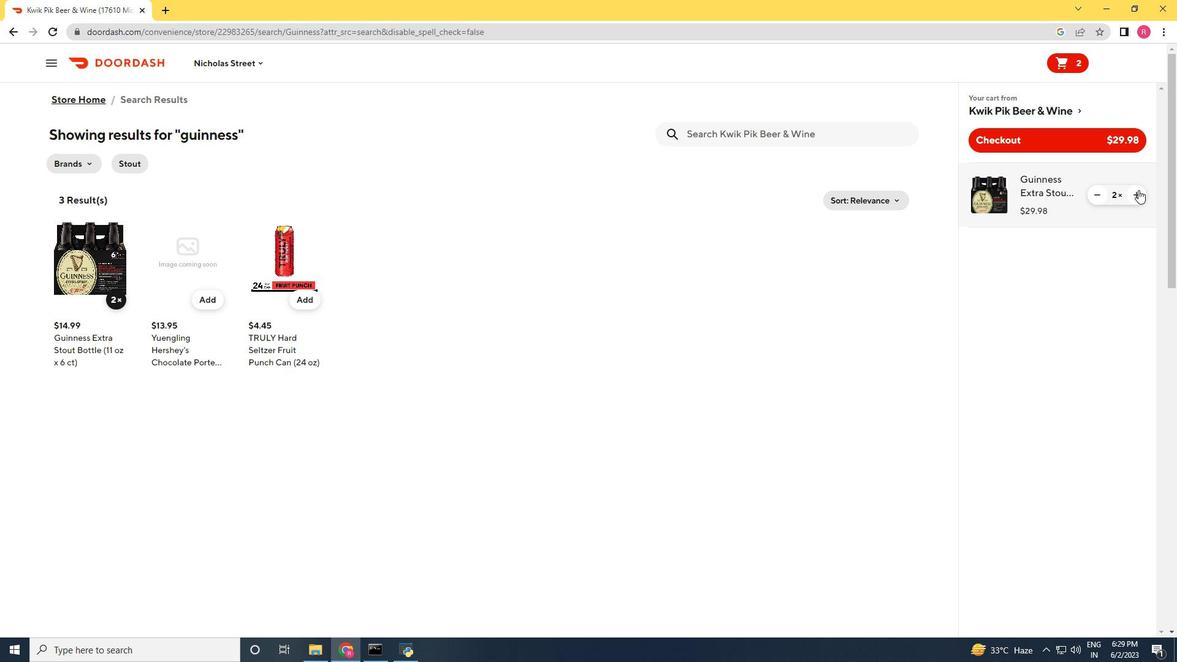 
Action: Mouse pressed left at (1139, 190)
Screenshot: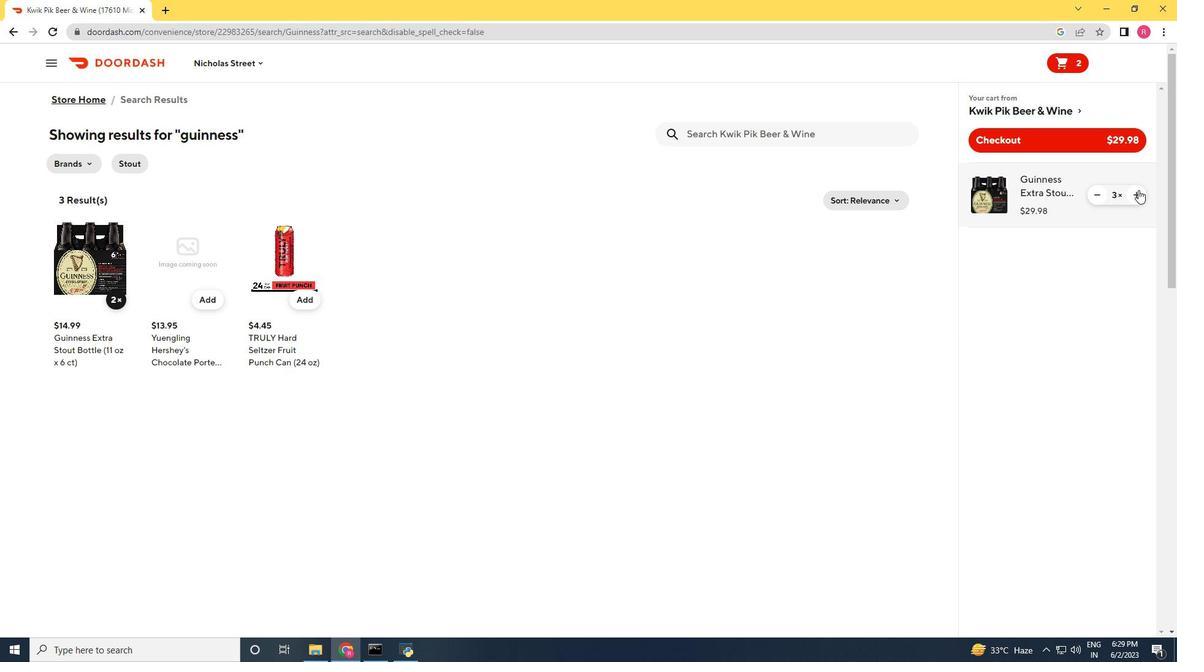 
Action: Mouse pressed left at (1139, 190)
Screenshot: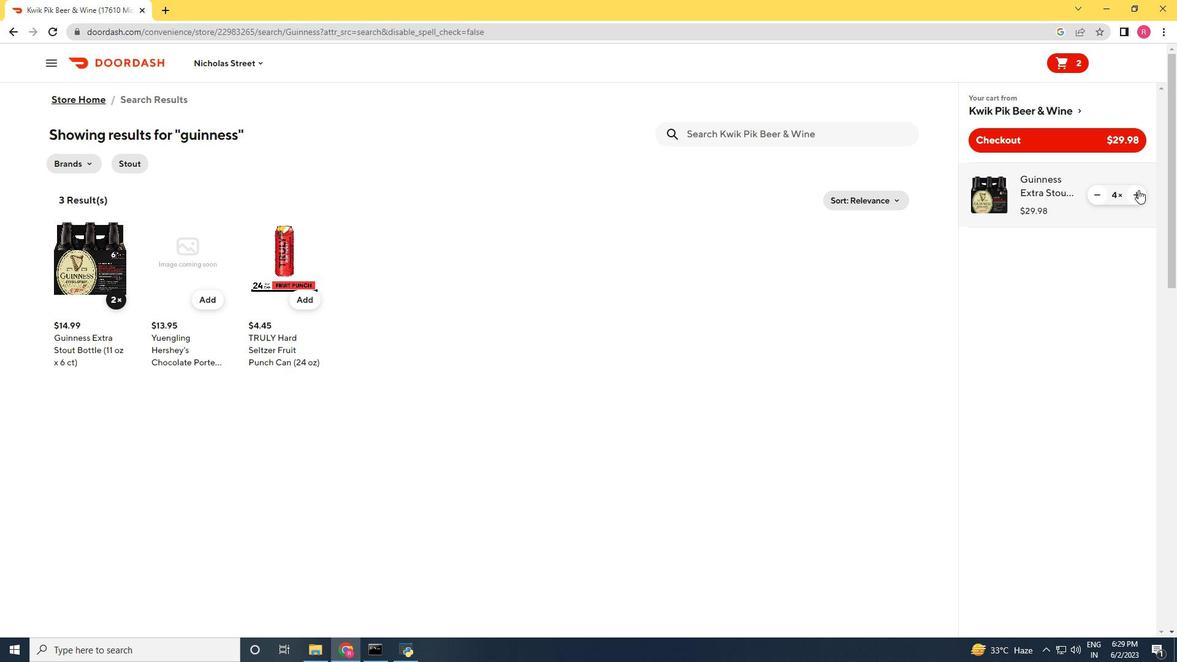 
Action: Mouse moved to (1071, 136)
Screenshot: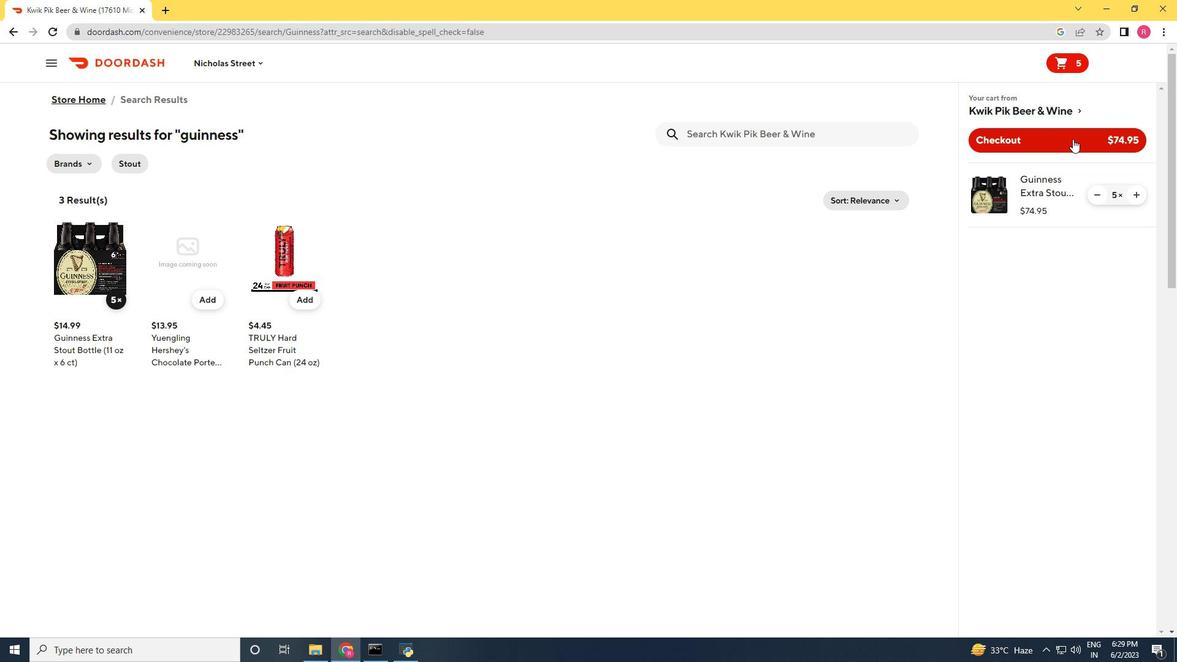 
Action: Mouse pressed left at (1071, 136)
Screenshot: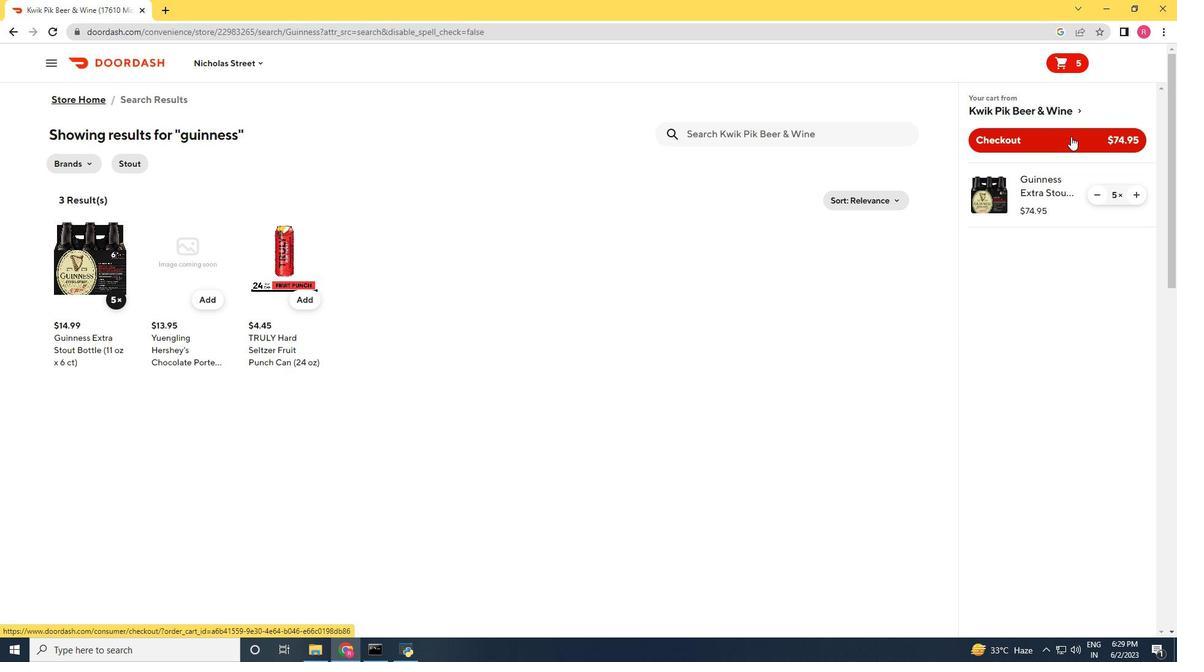 
